 Task: Create a blank project AgileExpert with privacy Public and default view as List and in the team Taskers . Create three sections in the project as To-Do, Doing and Done
Action: Mouse moved to (69, 488)
Screenshot: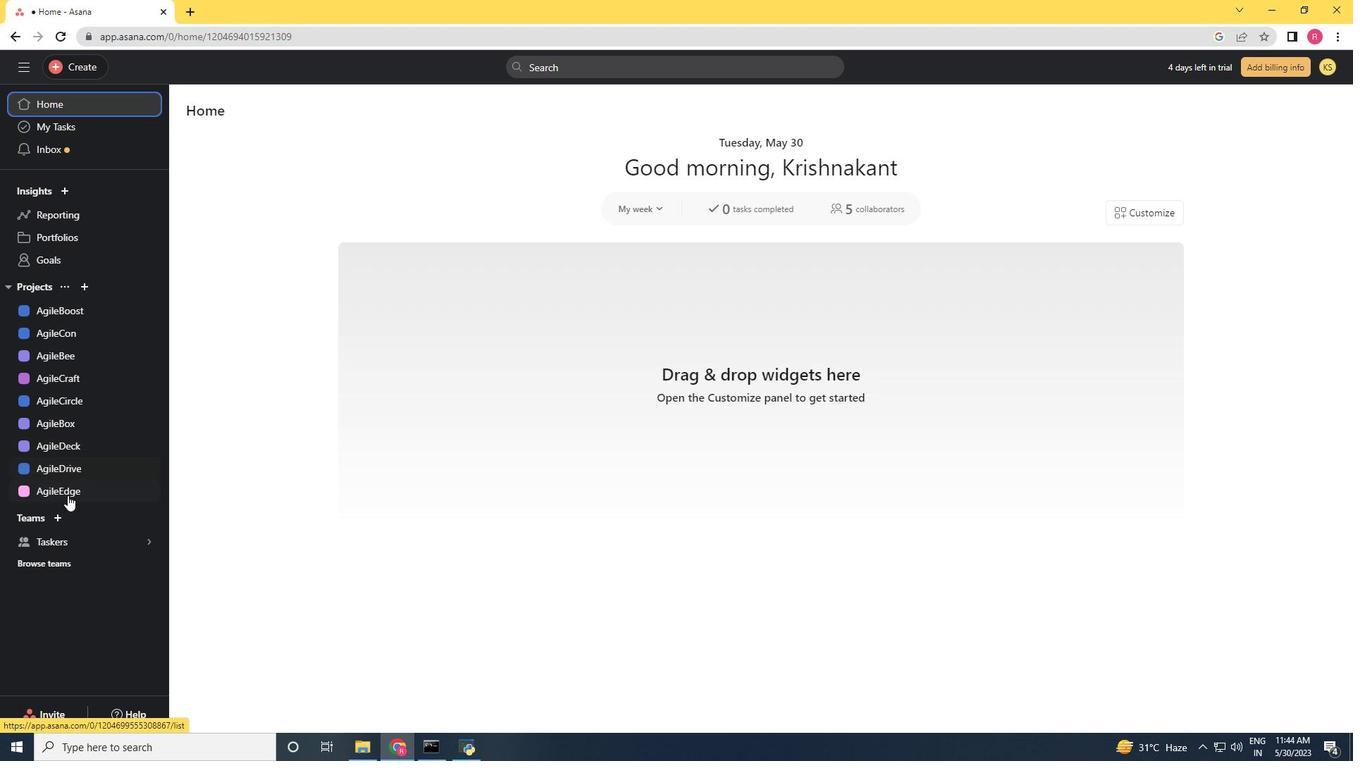 
Action: Mouse pressed left at (69, 488)
Screenshot: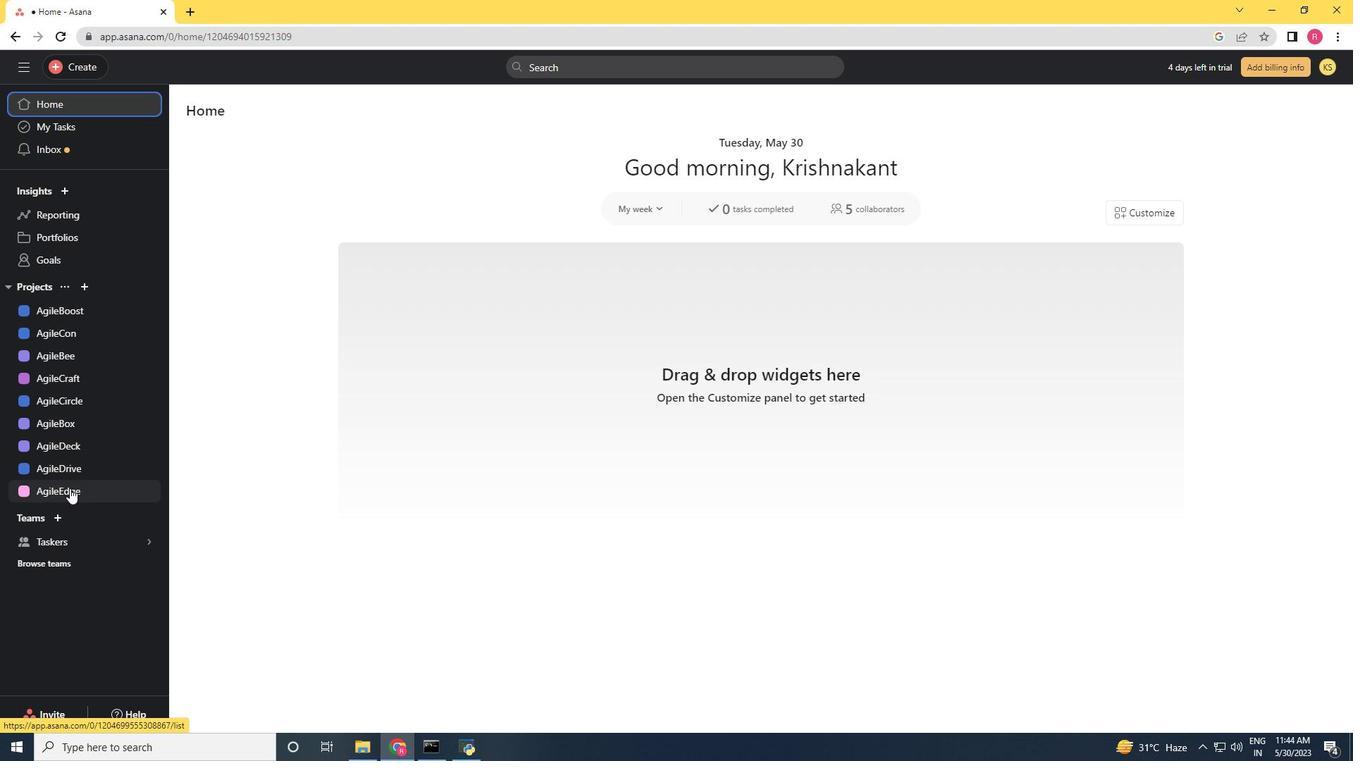 
Action: Mouse moved to (57, 107)
Screenshot: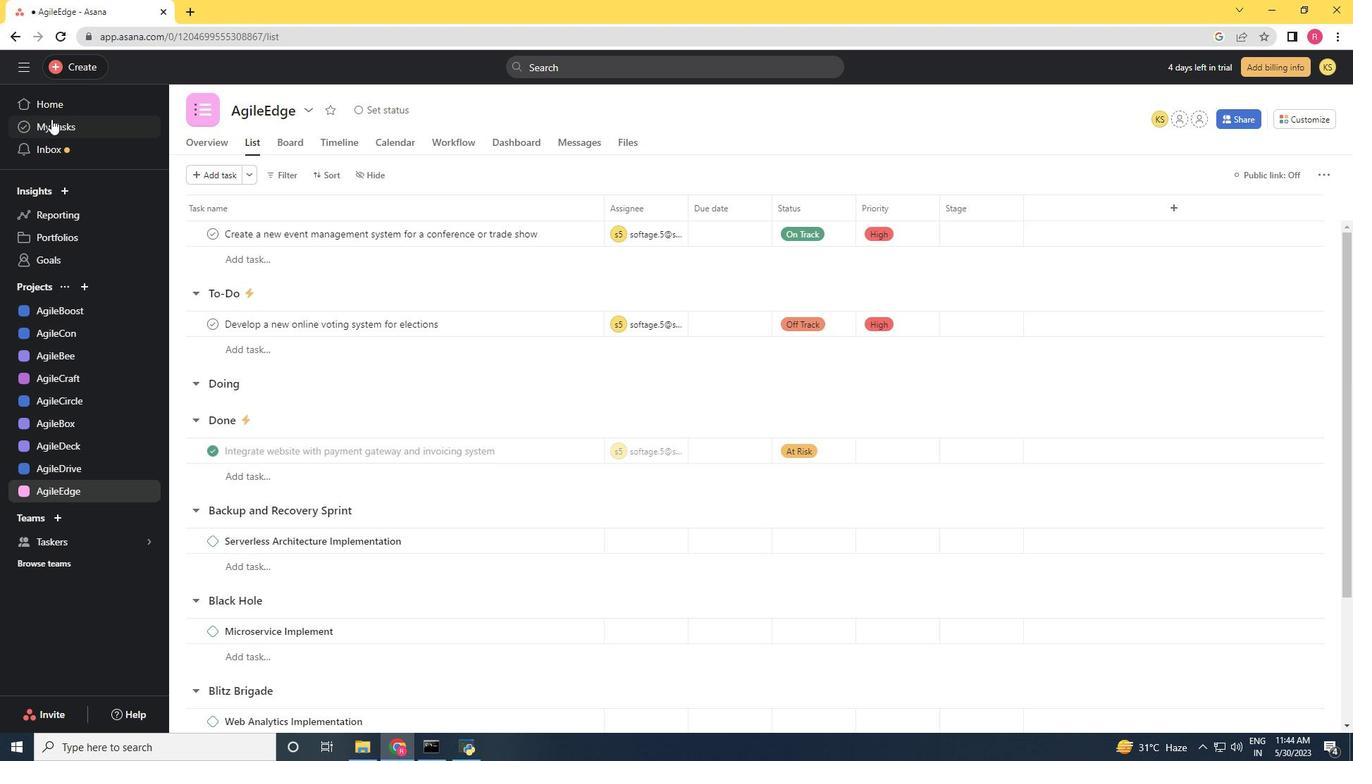 
Action: Mouse pressed left at (57, 107)
Screenshot: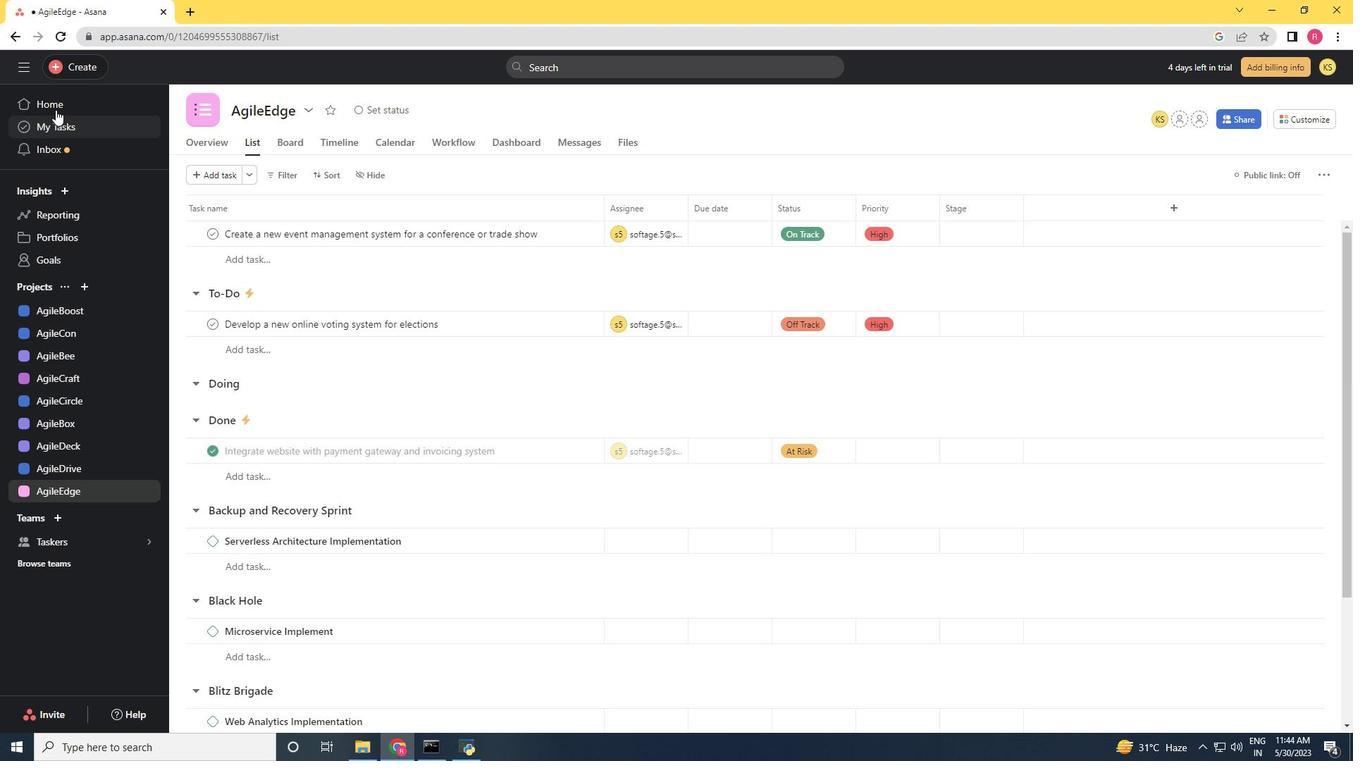 
Action: Mouse moved to (81, 71)
Screenshot: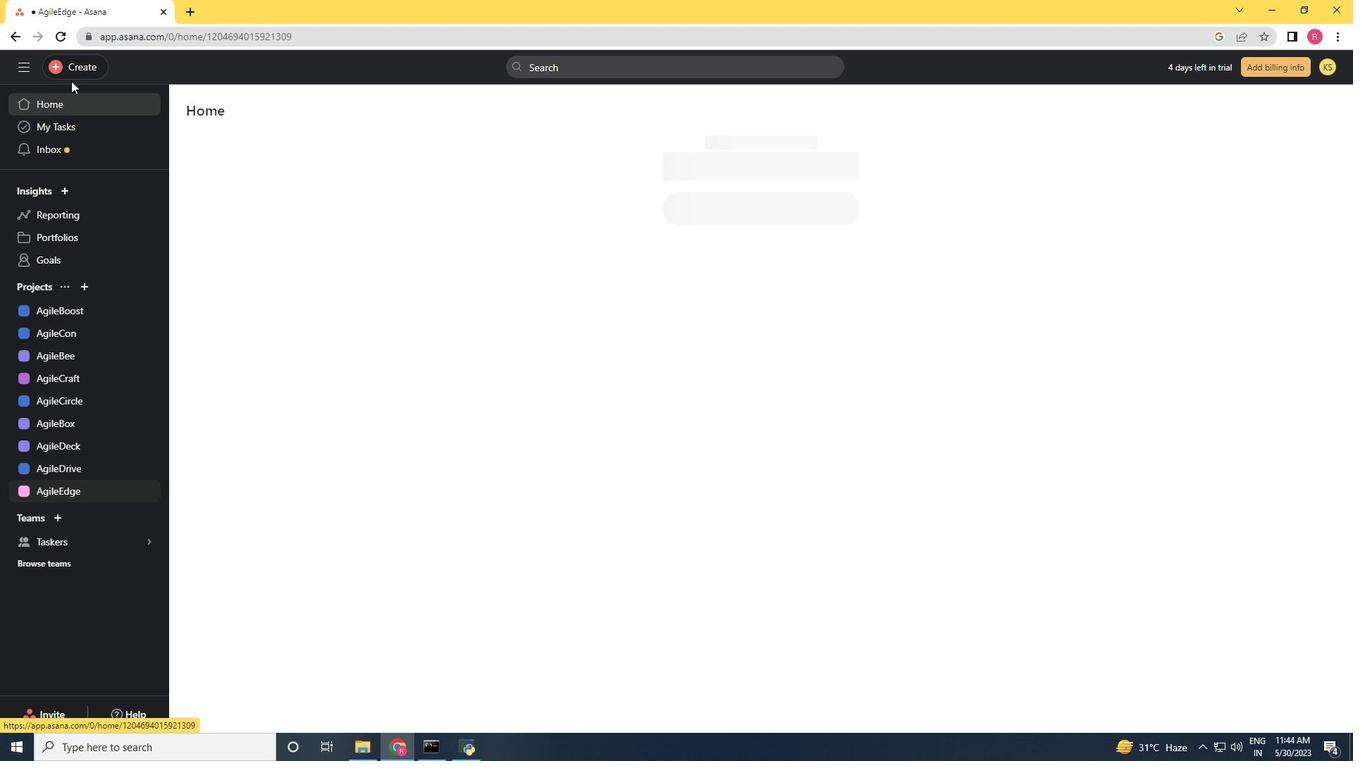 
Action: Mouse pressed left at (81, 71)
Screenshot: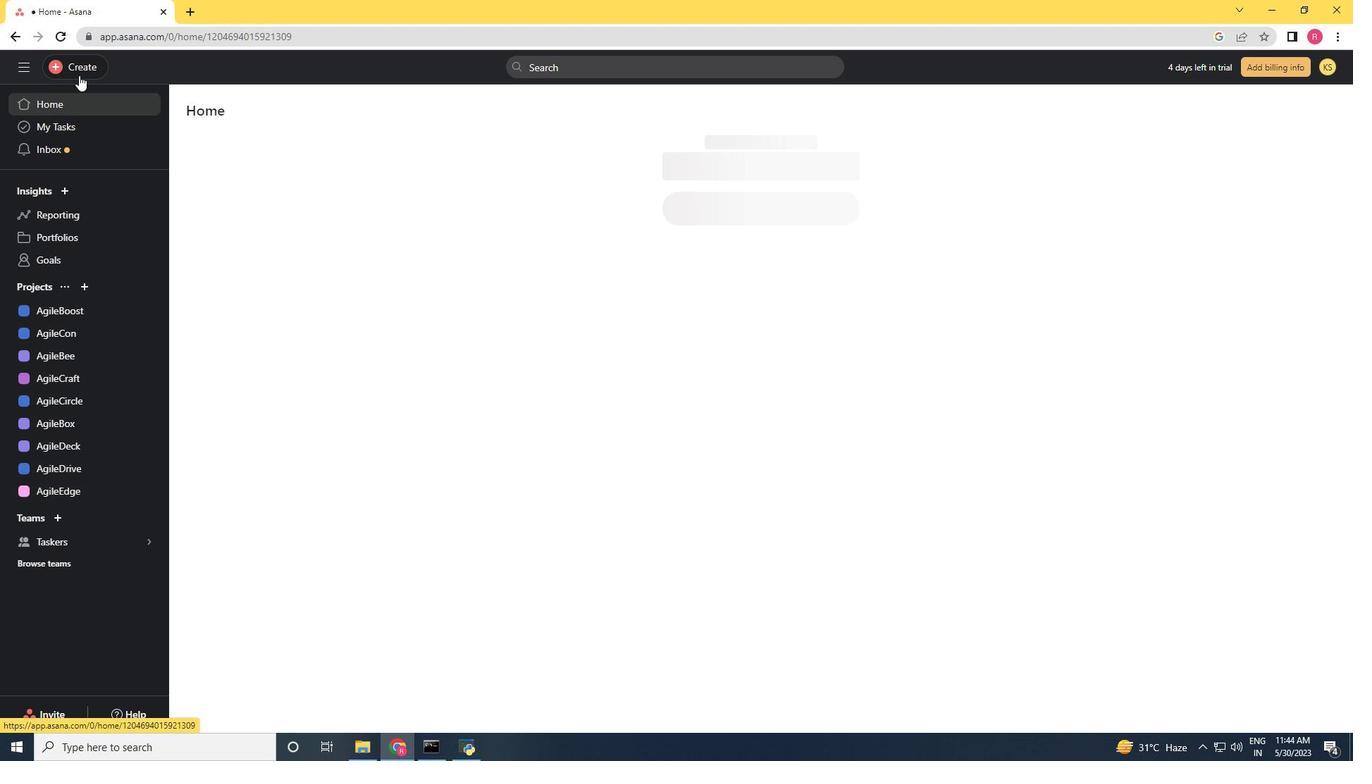 
Action: Mouse moved to (176, 87)
Screenshot: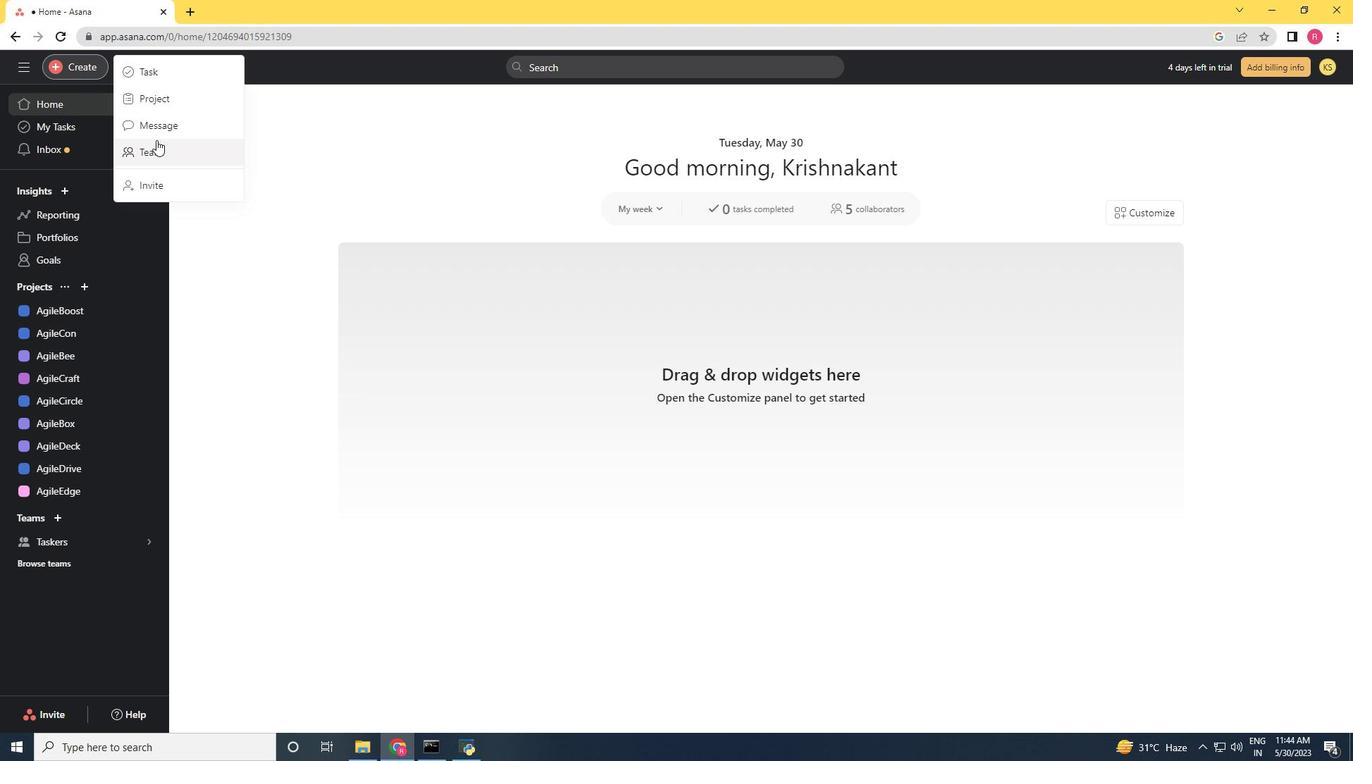 
Action: Mouse pressed left at (176, 87)
Screenshot: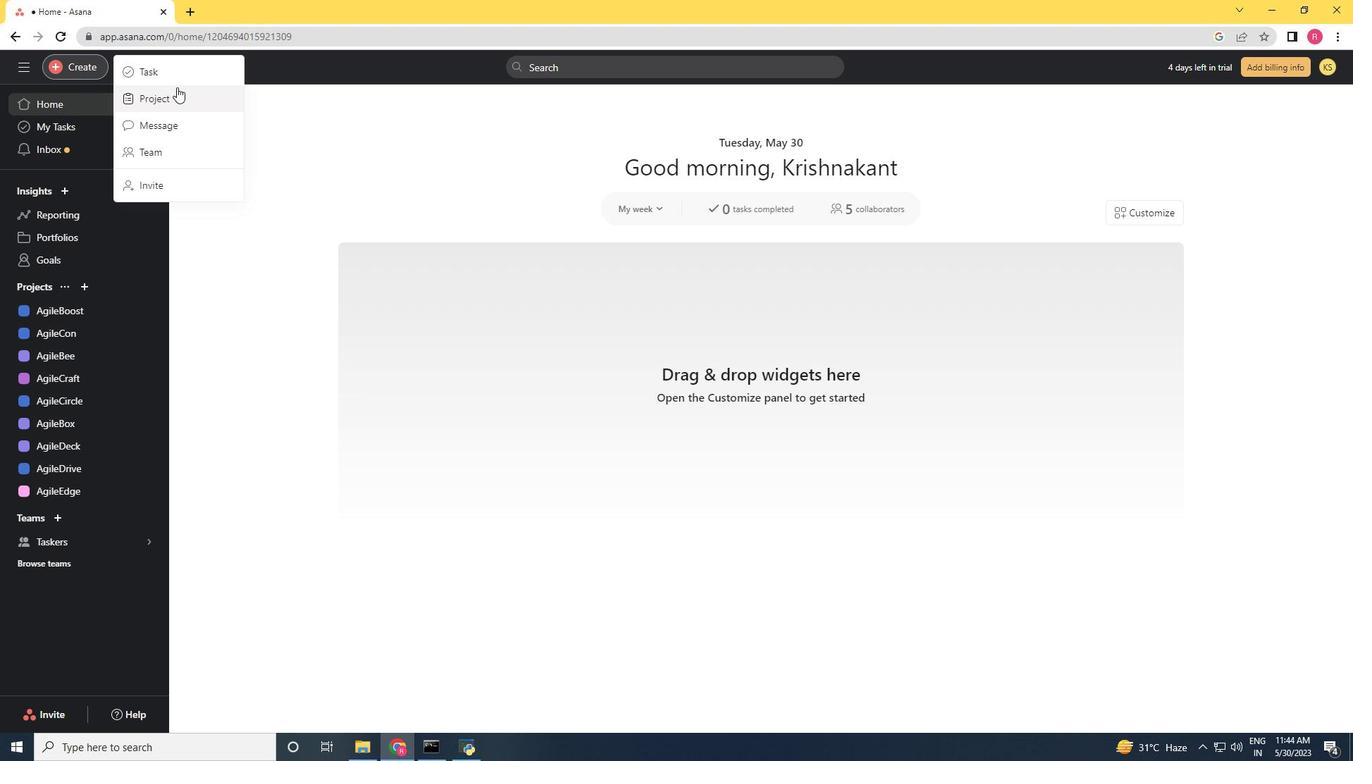 
Action: Mouse moved to (582, 401)
Screenshot: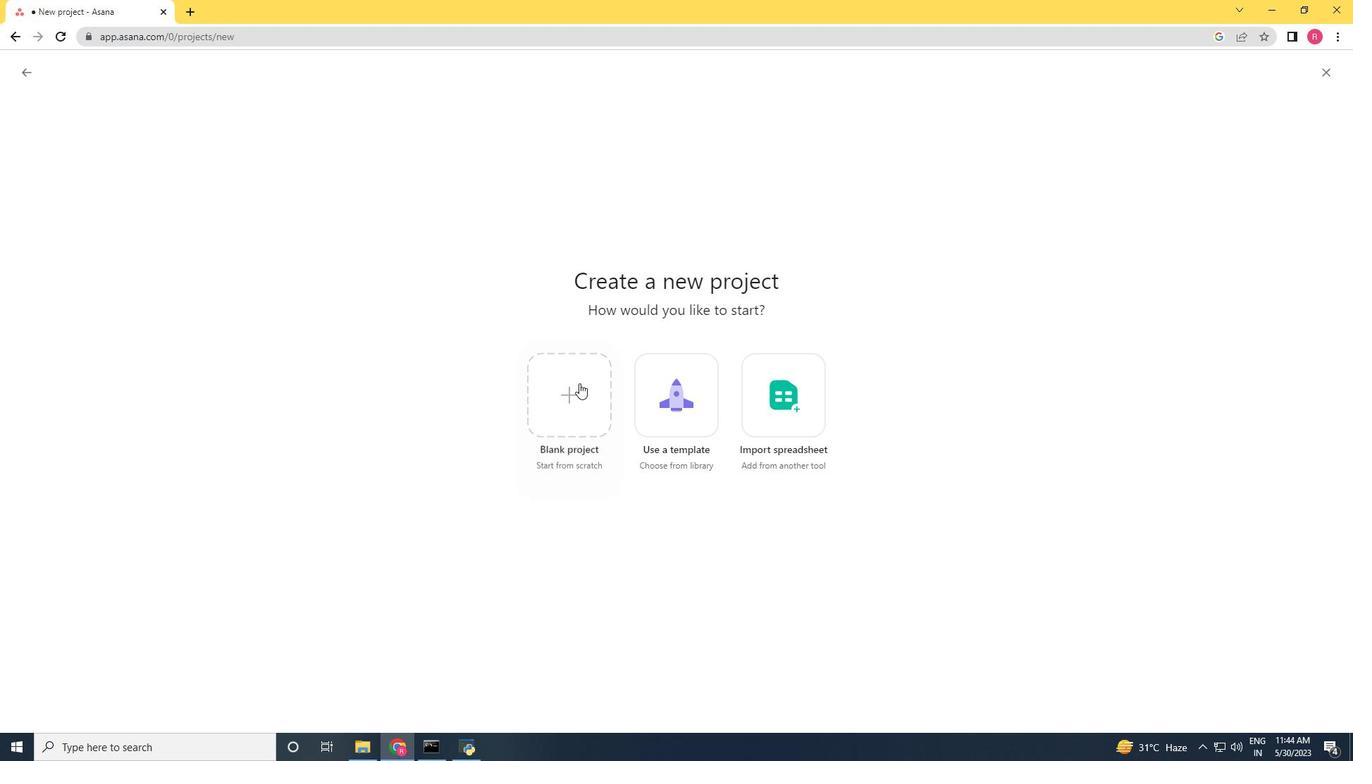 
Action: Mouse pressed left at (582, 401)
Screenshot: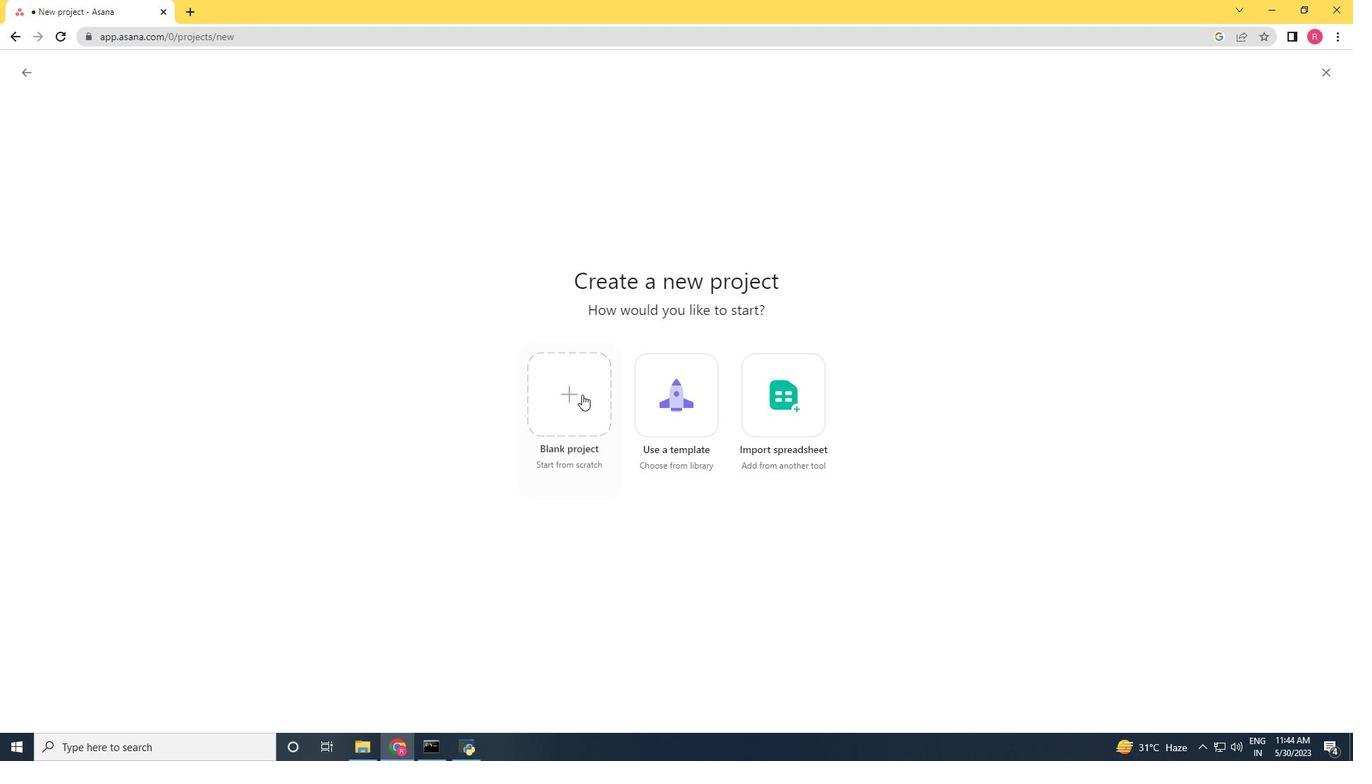 
Action: Mouse moved to (547, 399)
Screenshot: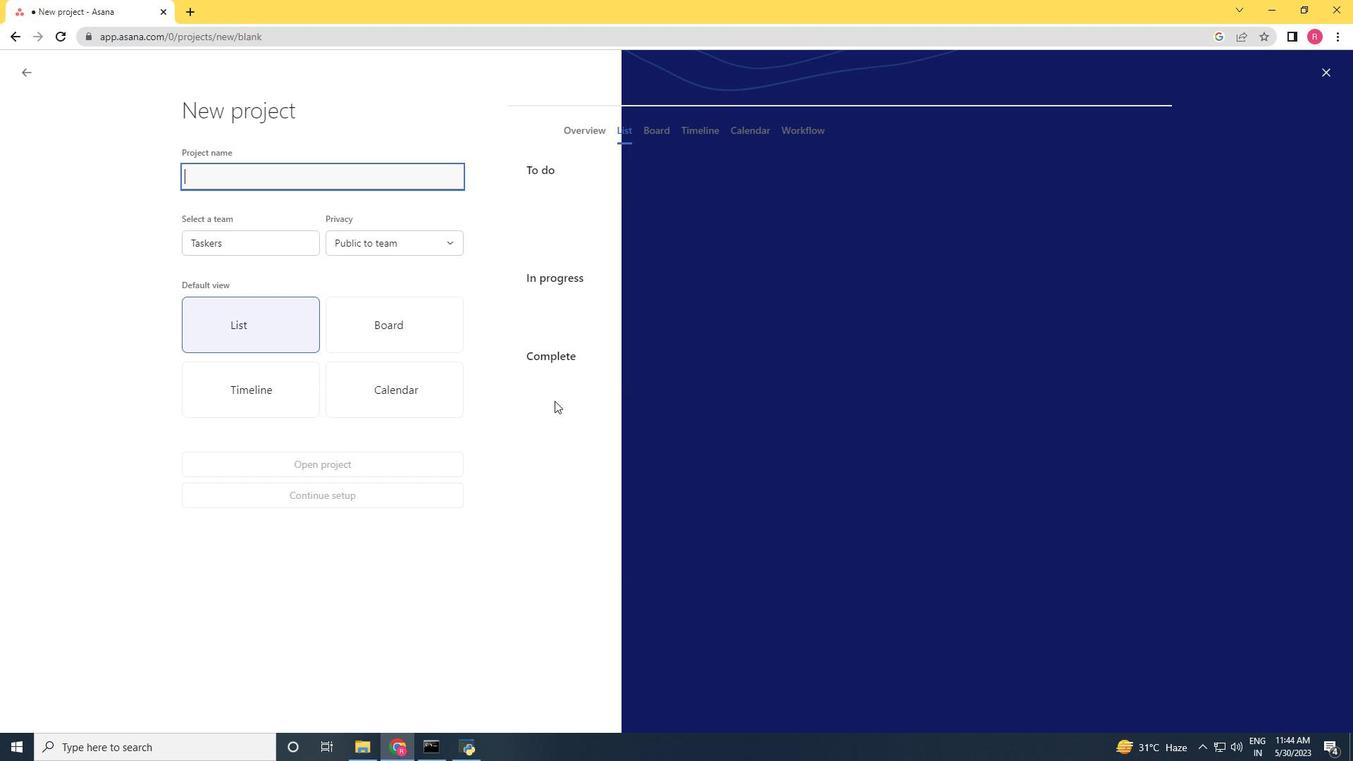 
Action: Key pressed <Key.shift>Agile<Key.shift><Key.shift><Key.shift><Key.shift><Key.shift><Key.shift><Key.shift><Key.shift><Key.shift><Key.shift><Key.shift><Key.shift><Key.shift><Key.shift><Key.shift><Key.shift><Key.shift><Key.shift><Key.shift><Key.shift><Key.shift><Key.shift><Key.shift><Key.shift><Key.shift><Key.shift><Key.shift><Key.shift><Key.shift>Expert
Screenshot: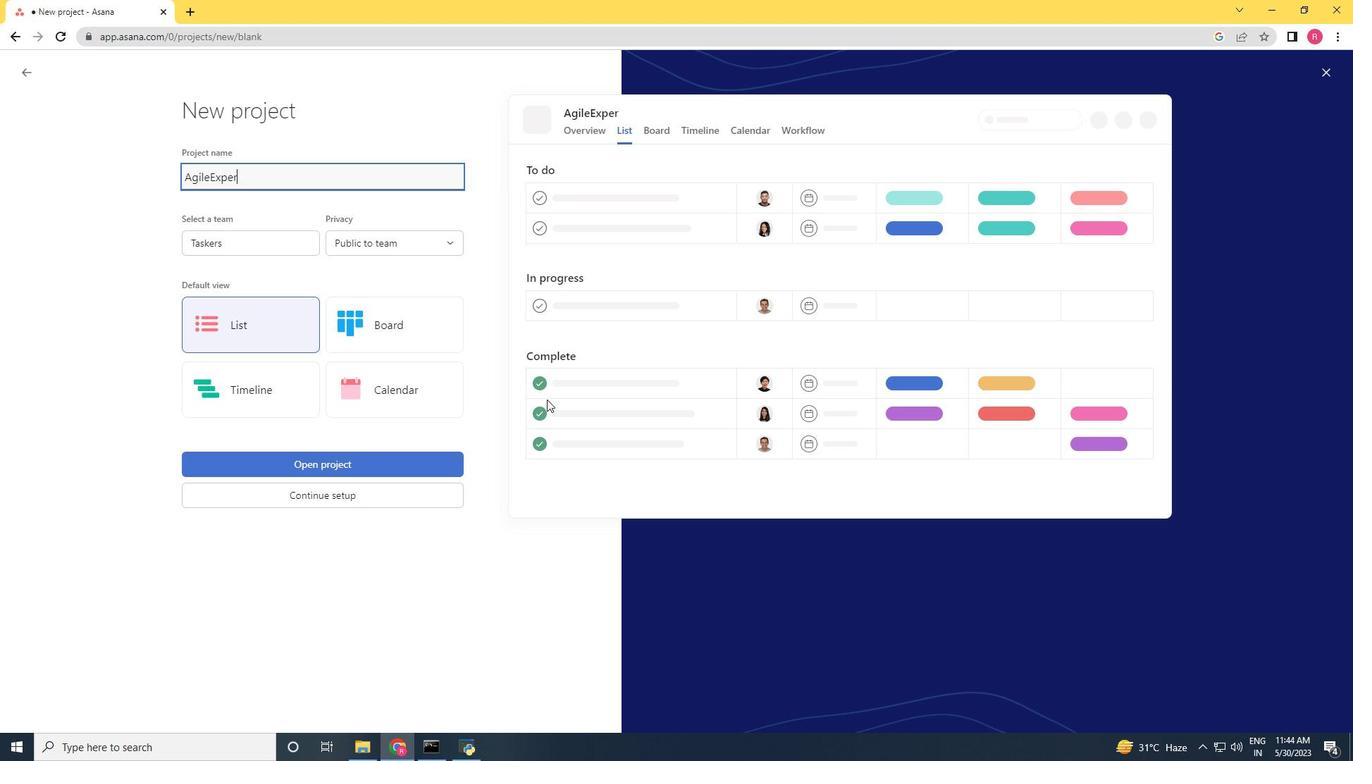 
Action: Mouse moved to (421, 246)
Screenshot: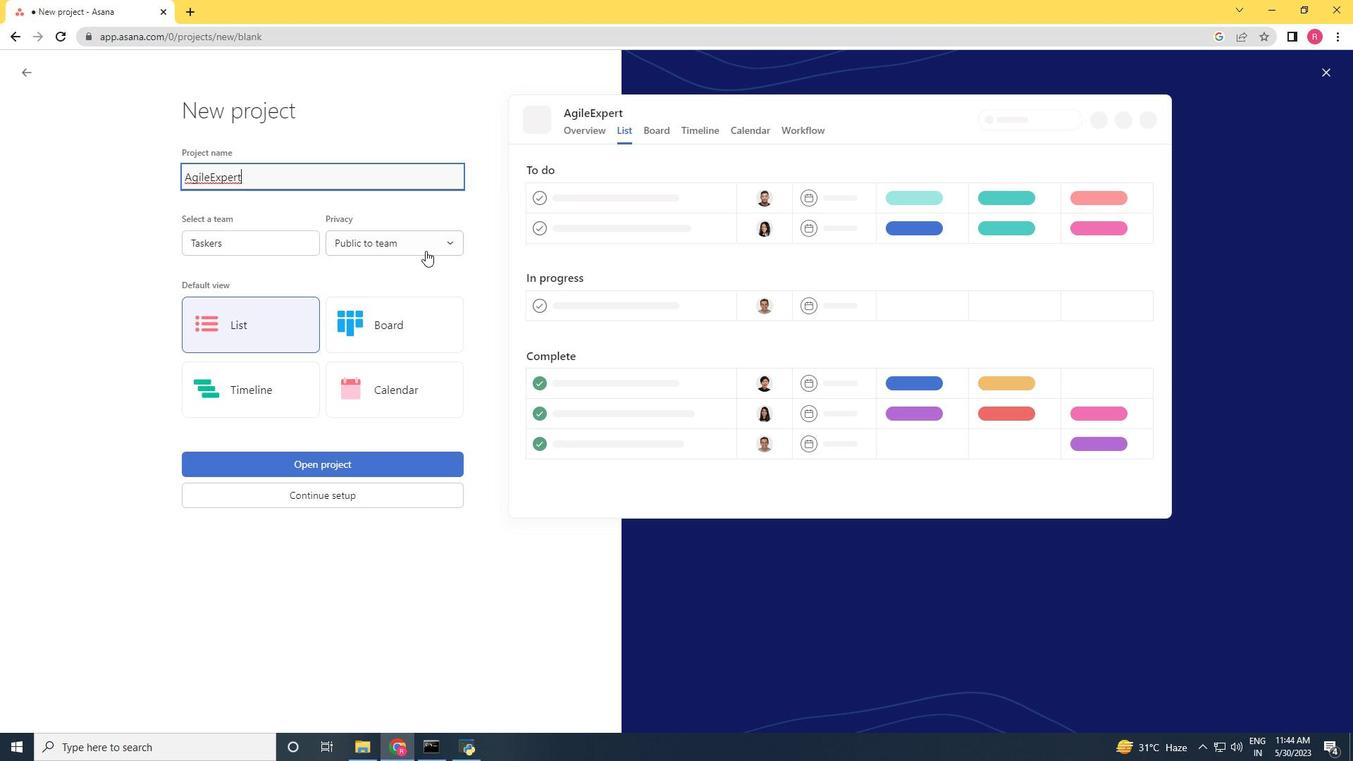 
Action: Mouse pressed left at (421, 246)
Screenshot: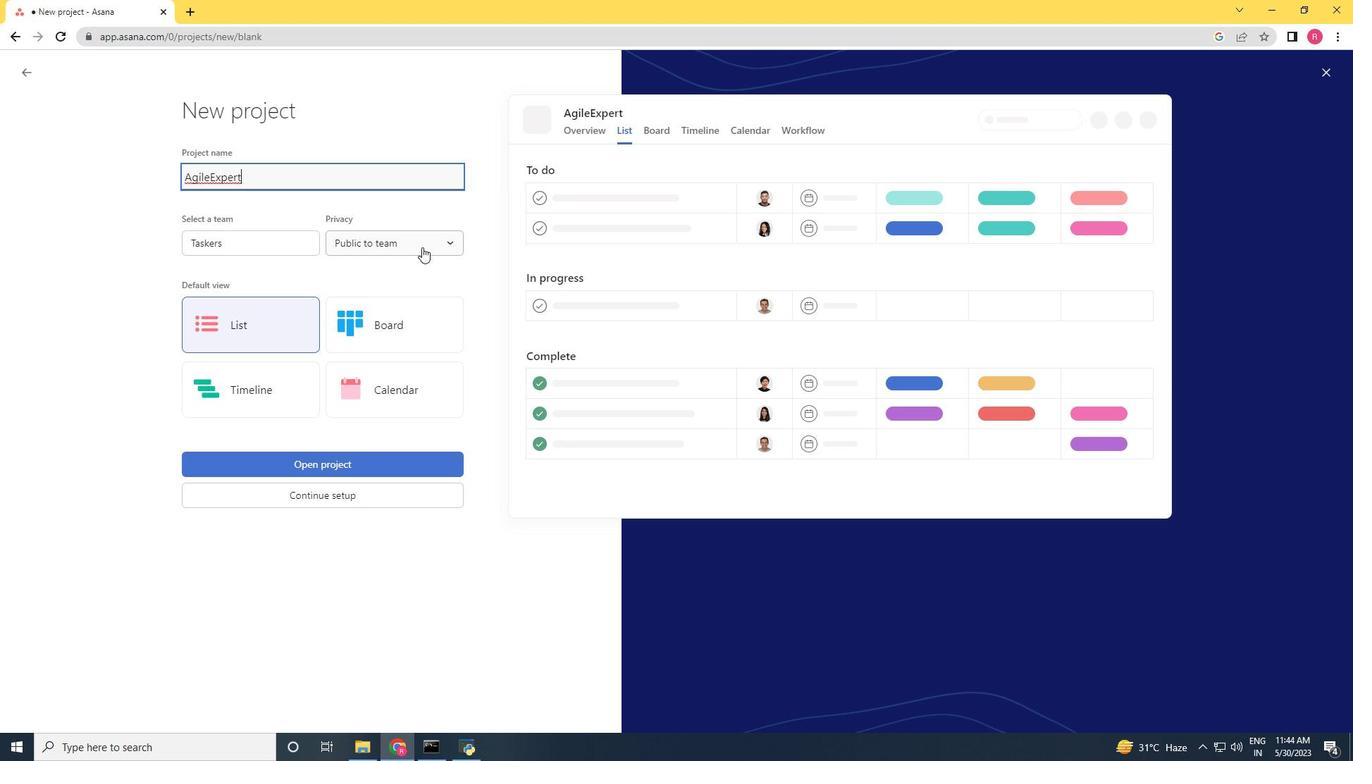 
Action: Mouse moved to (401, 268)
Screenshot: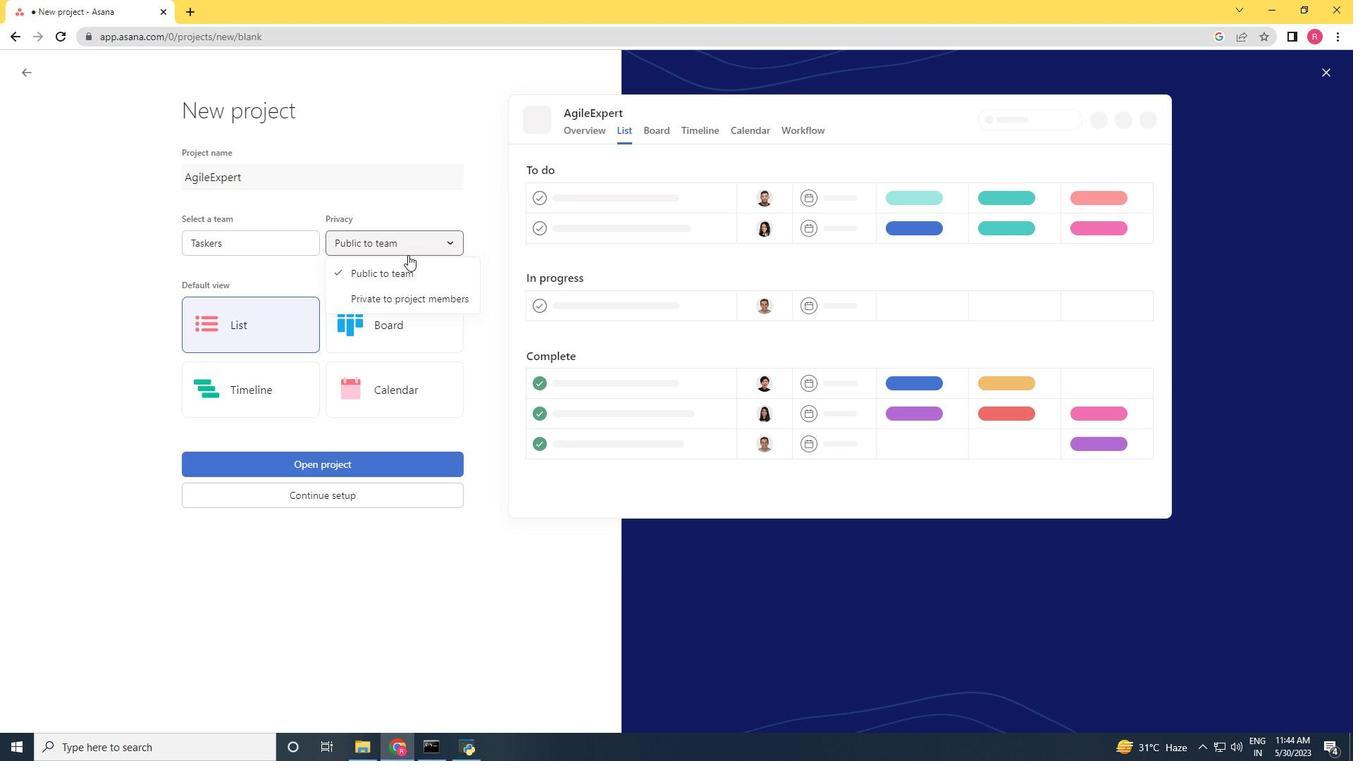 
Action: Mouse pressed left at (401, 268)
Screenshot: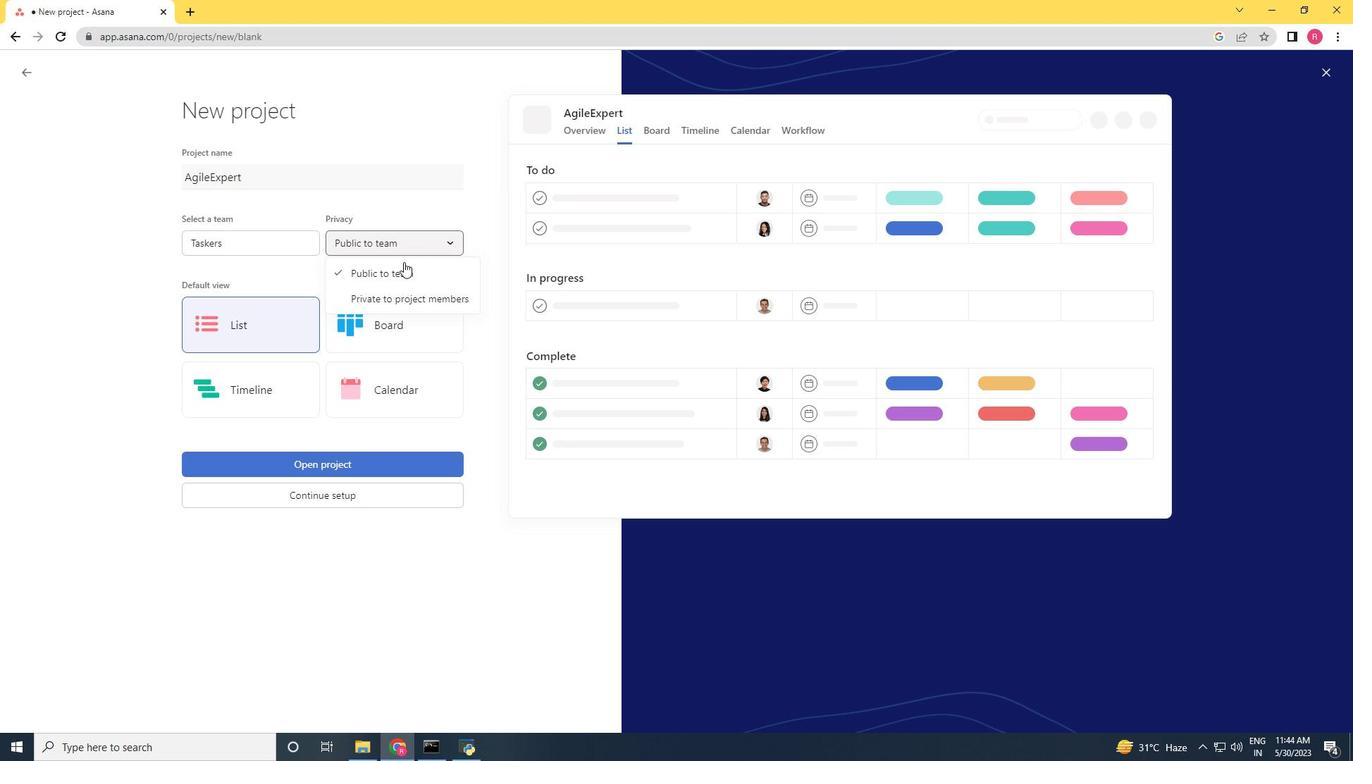 
Action: Mouse moved to (272, 318)
Screenshot: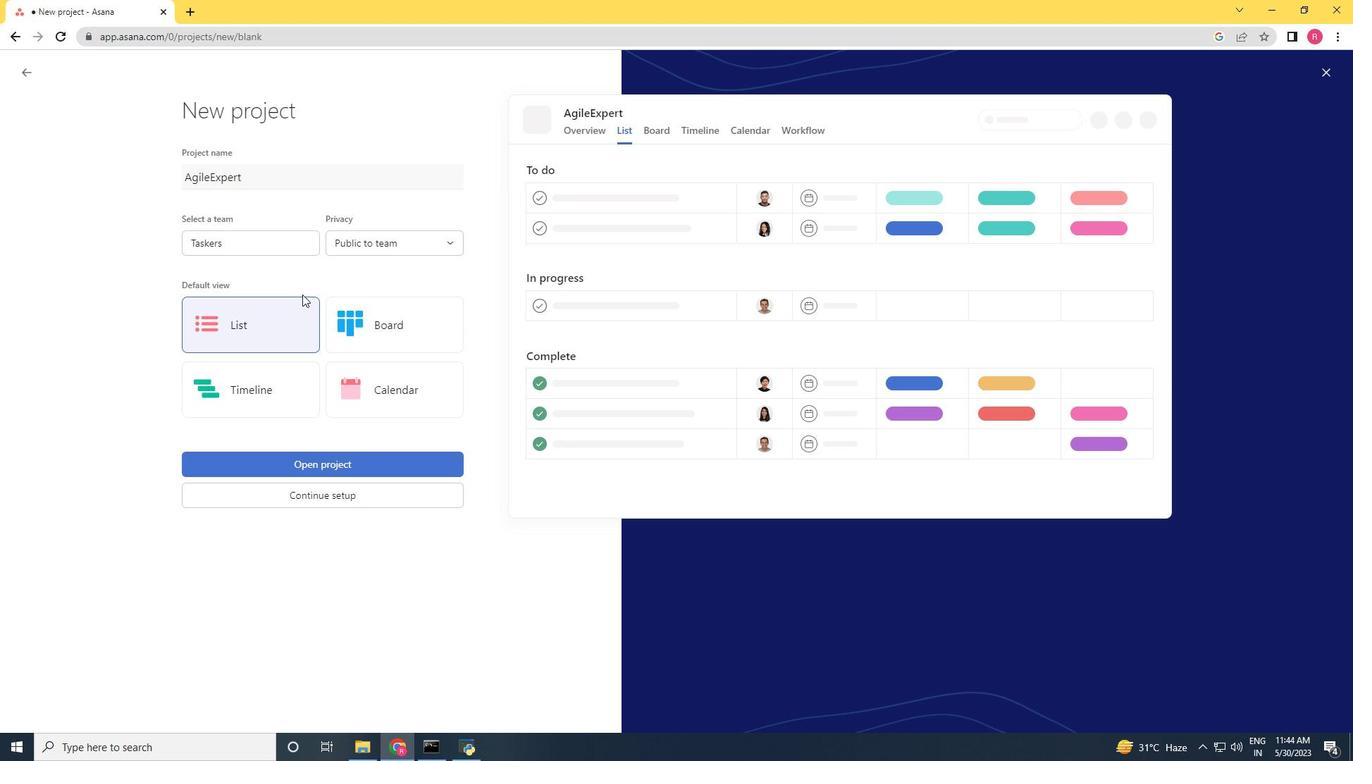 
Action: Mouse pressed left at (272, 318)
Screenshot: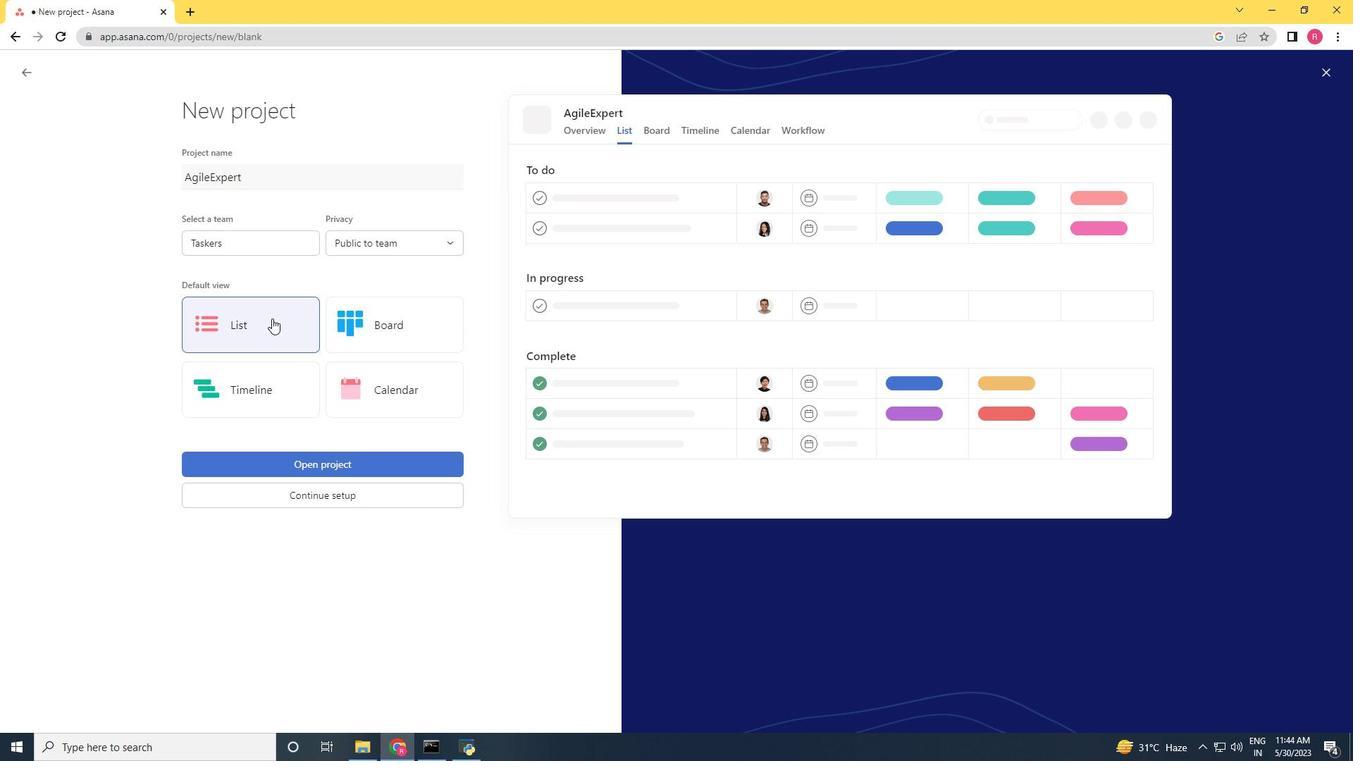
Action: Mouse moved to (272, 250)
Screenshot: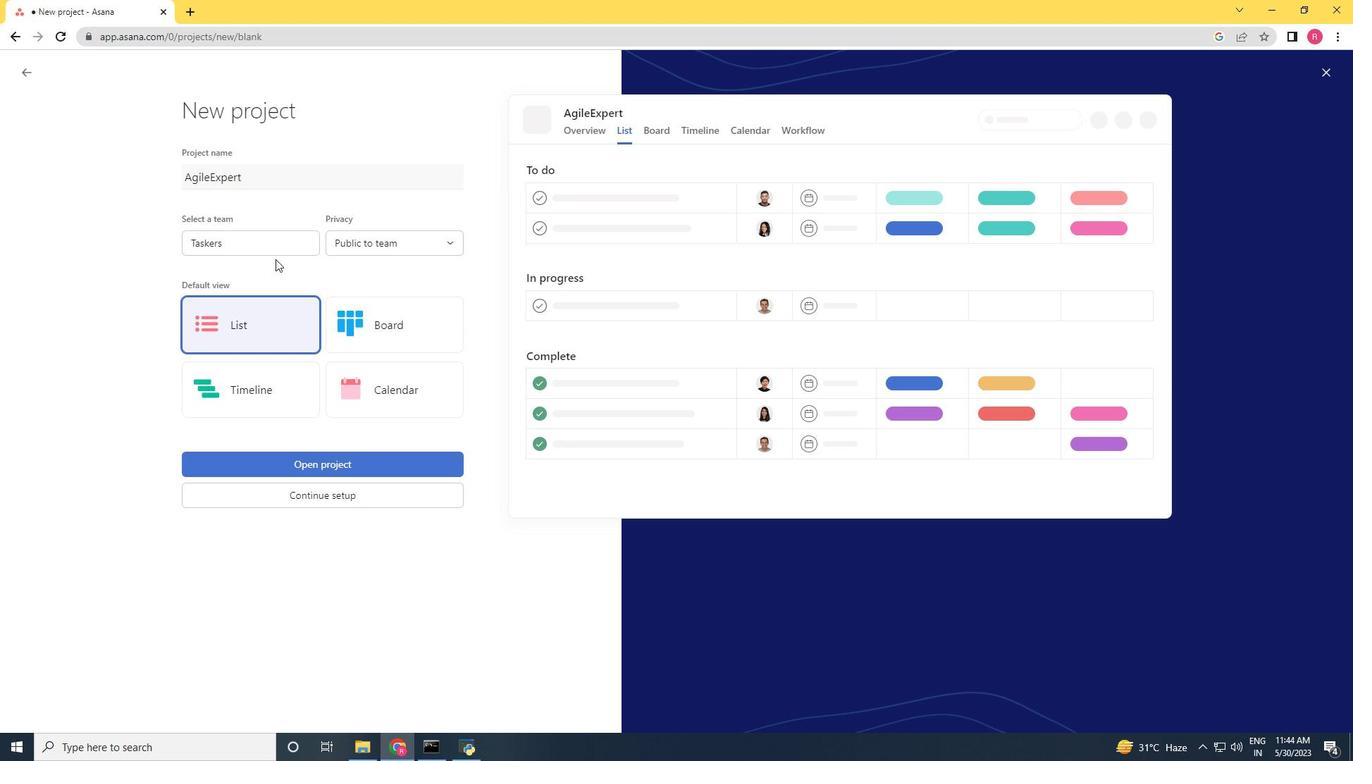 
Action: Mouse pressed left at (272, 250)
Screenshot: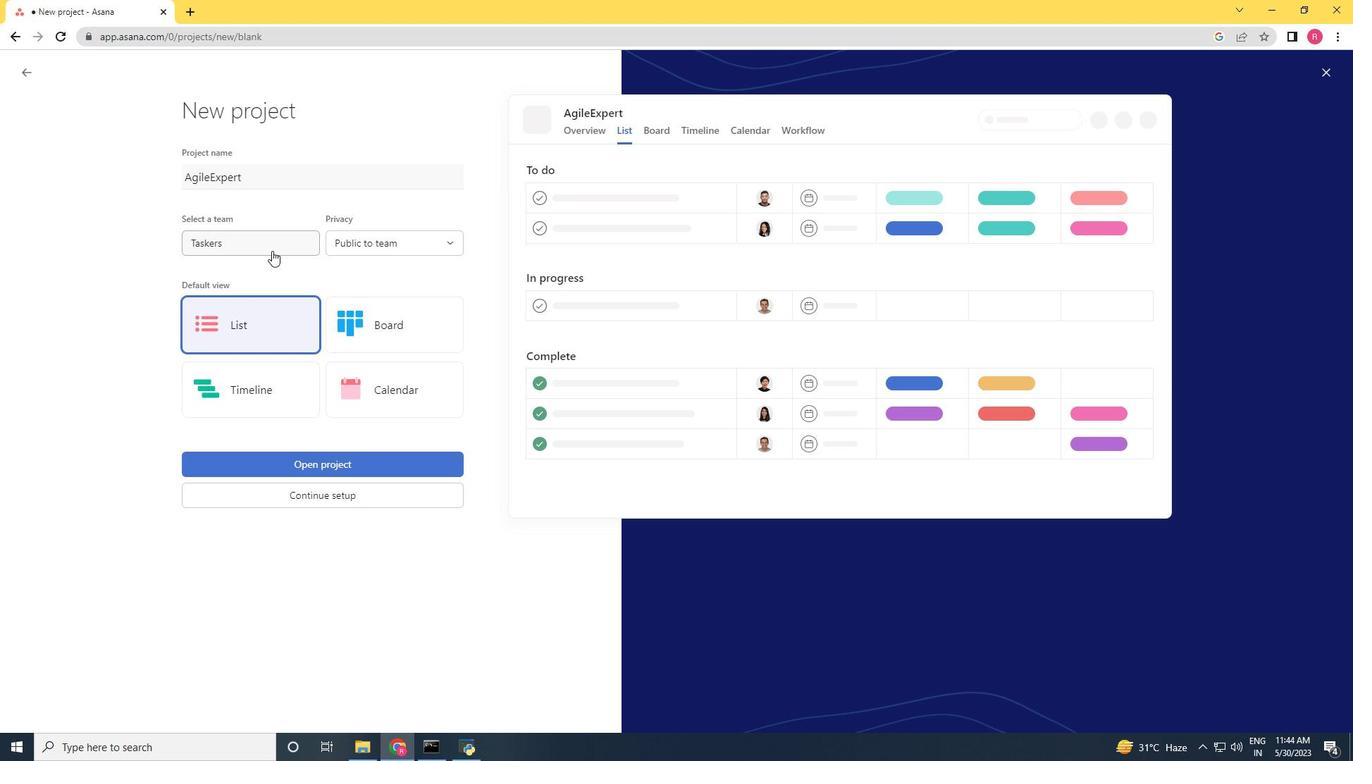 
Action: Mouse moved to (252, 272)
Screenshot: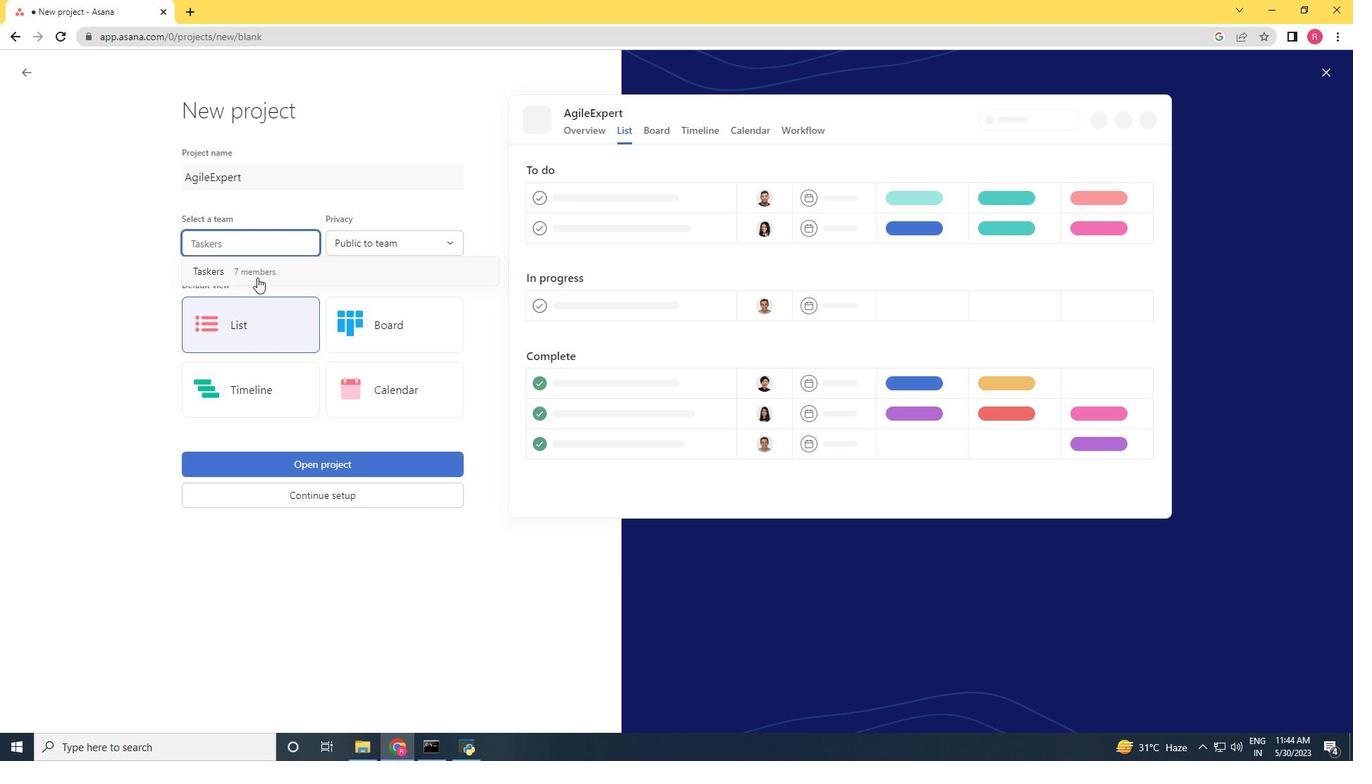
Action: Mouse pressed left at (252, 272)
Screenshot: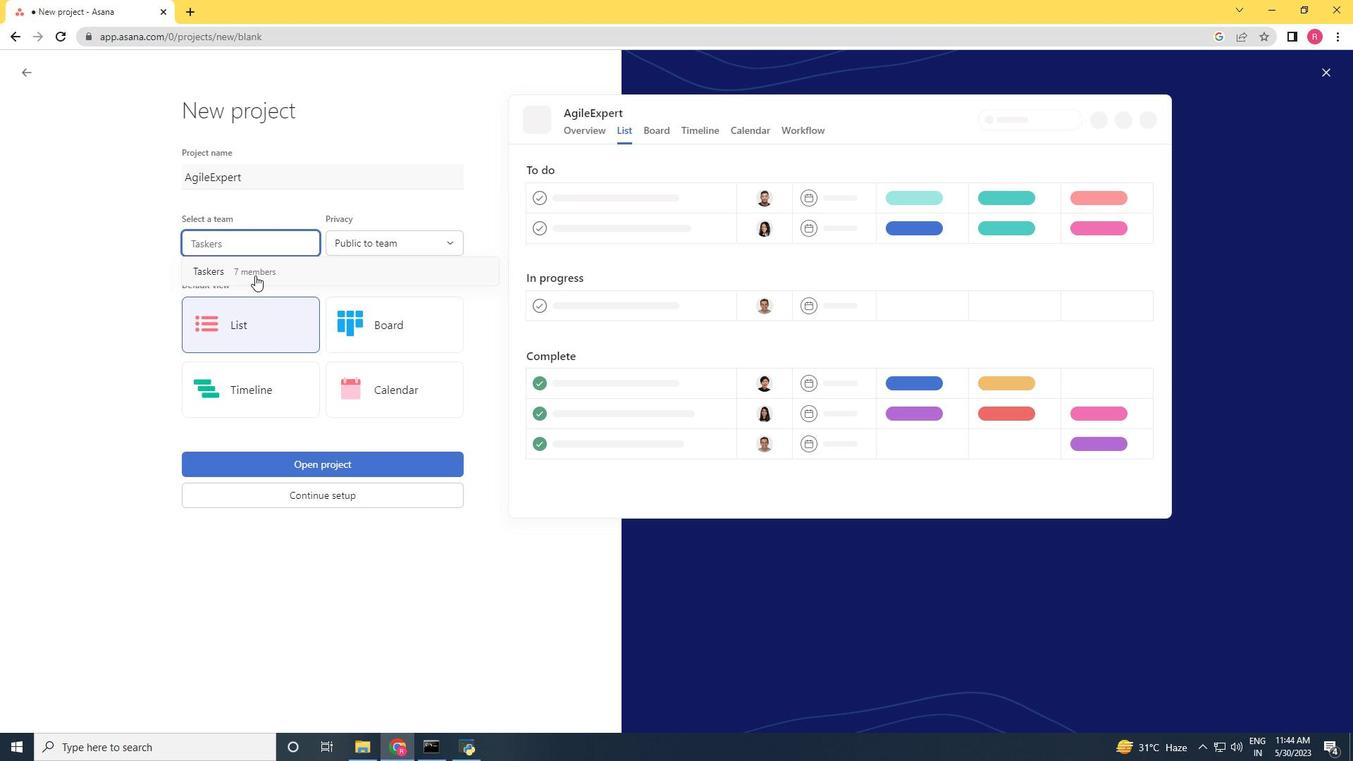 
Action: Mouse moved to (315, 467)
Screenshot: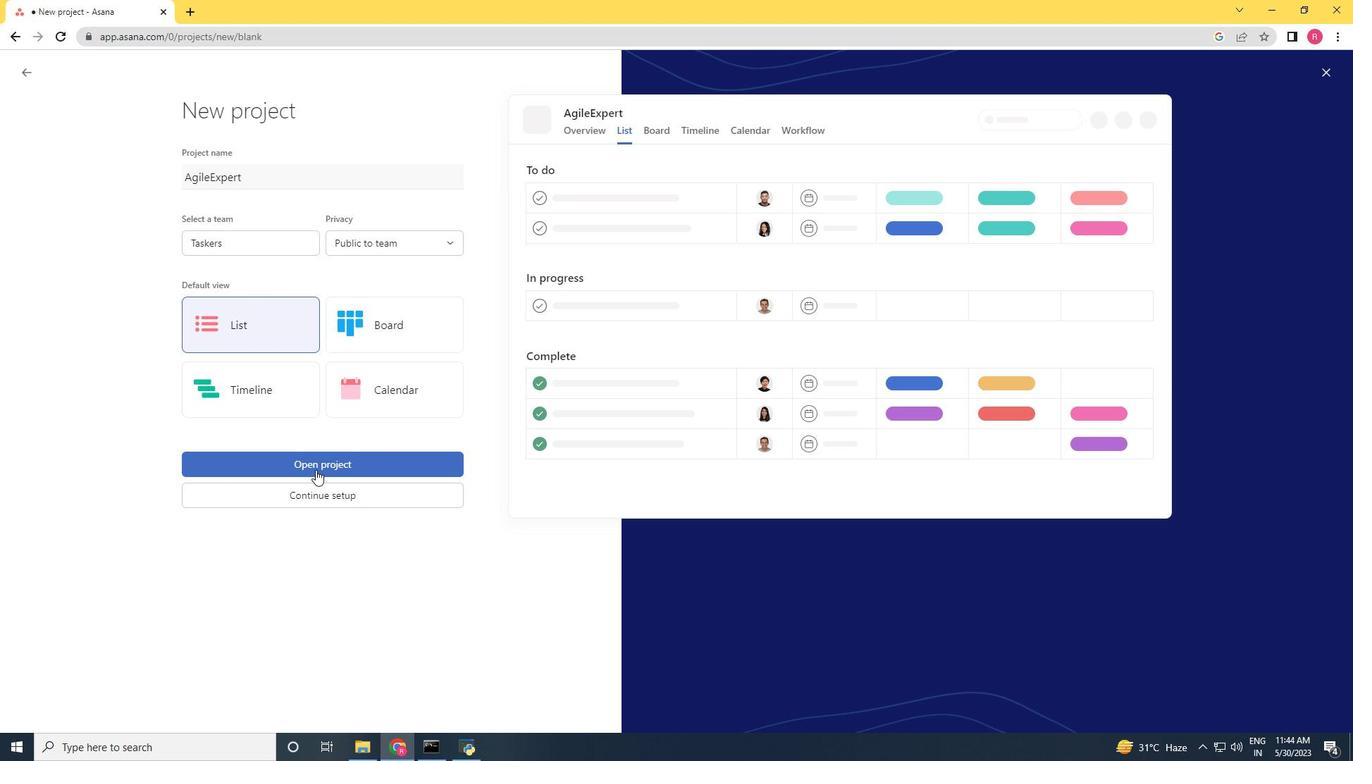 
Action: Mouse pressed left at (315, 467)
Screenshot: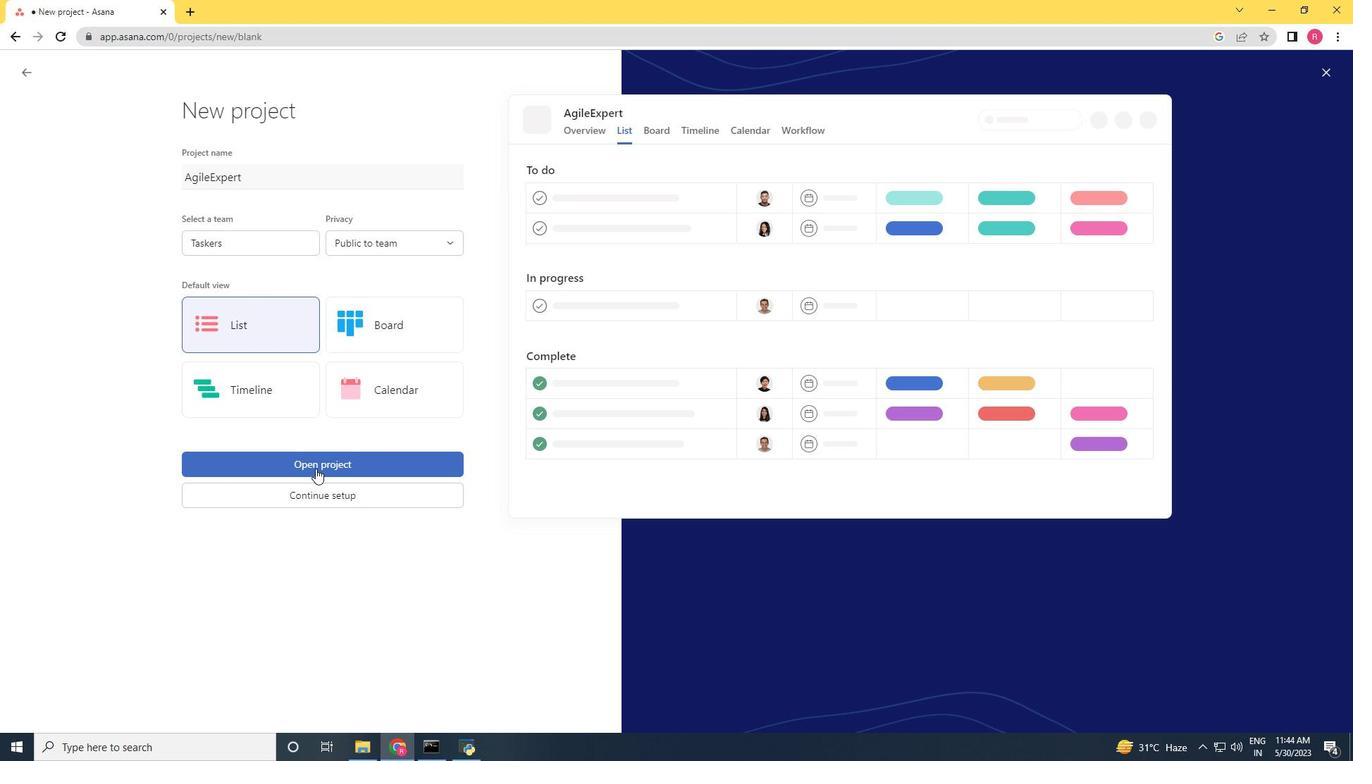 
Action: Mouse moved to (252, 315)
Screenshot: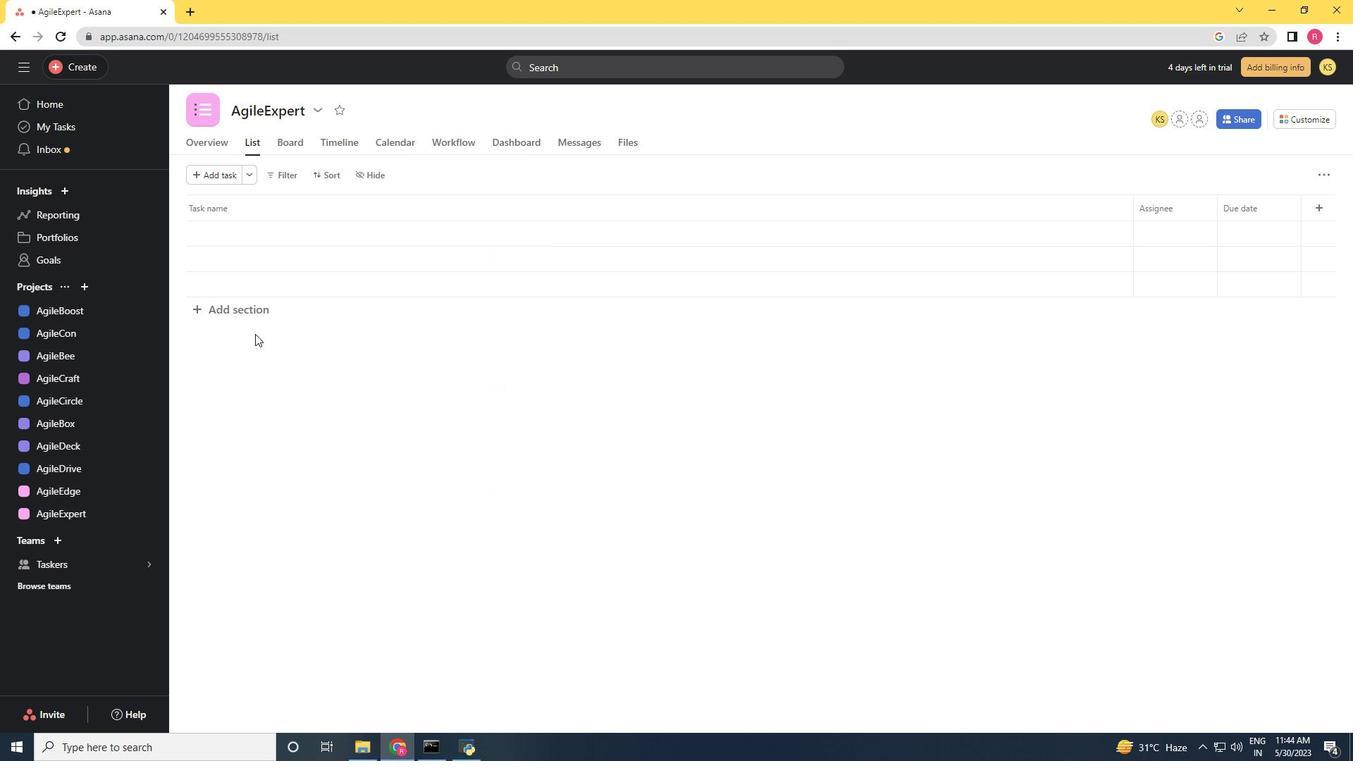 
Action: Mouse pressed left at (252, 315)
Screenshot: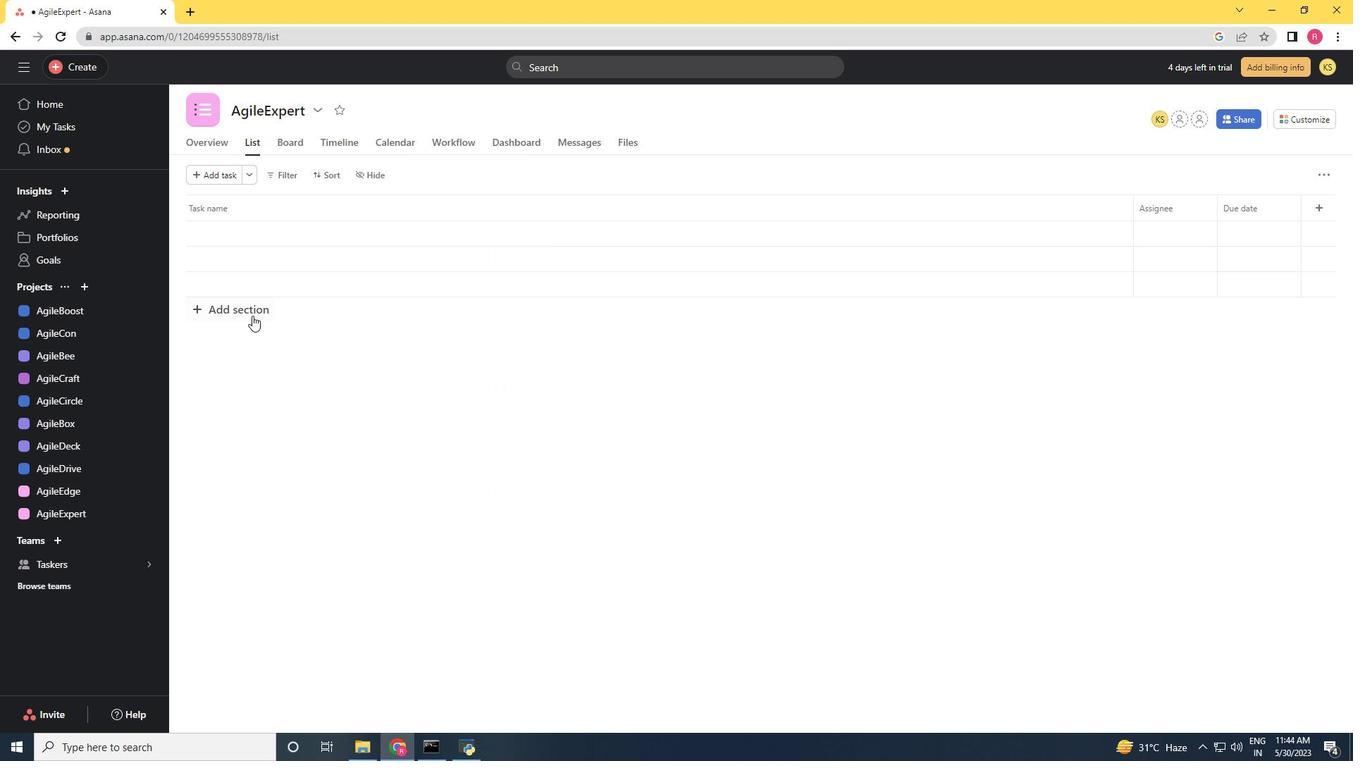 
Action: Mouse moved to (253, 314)
Screenshot: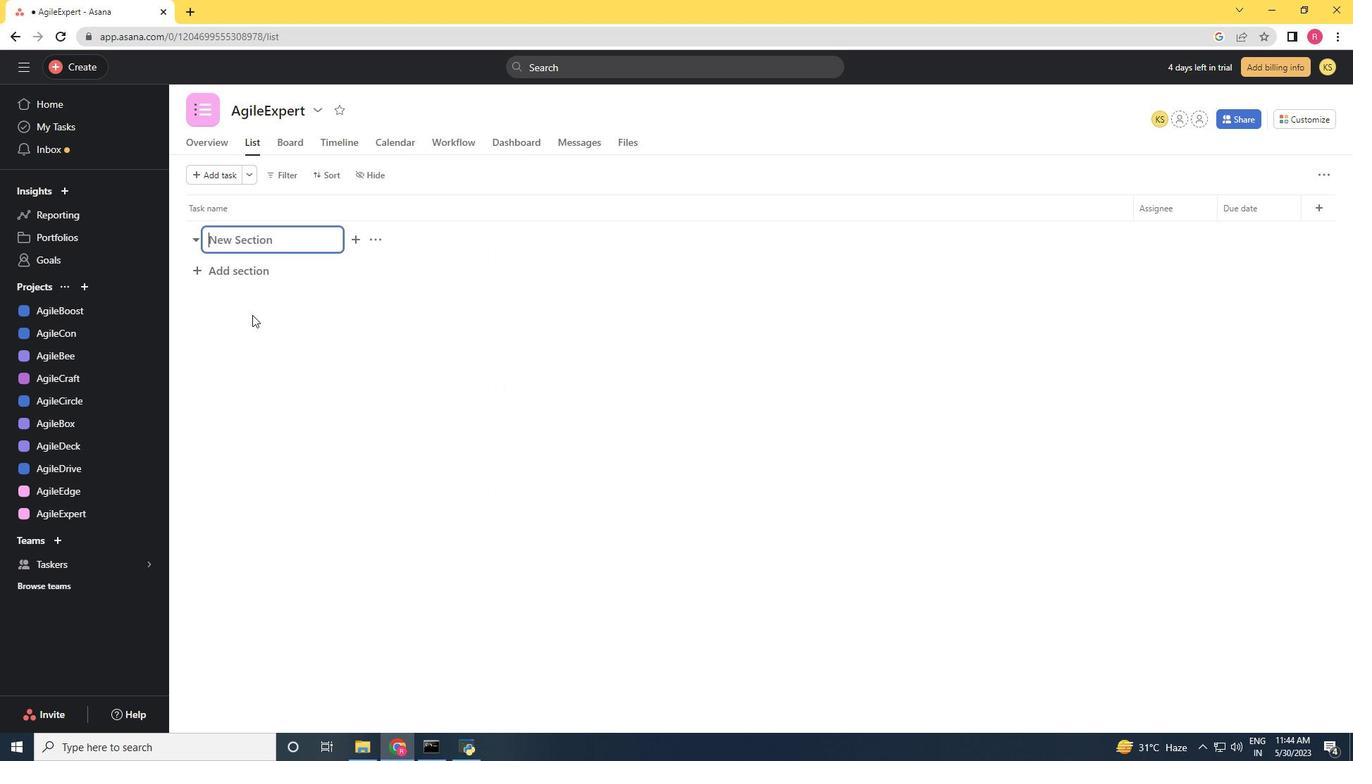 
Action: Key pressed <Key.shift><Key.shift><Key.shift><Key.shift><Key.shift><Key.shift><Key.shift><Key.shift><Key.shift><Key.shift><Key.shift>To-<Key.shift><Key.shift><Key.shift><Key.shift><Key.shift>Do
Screenshot: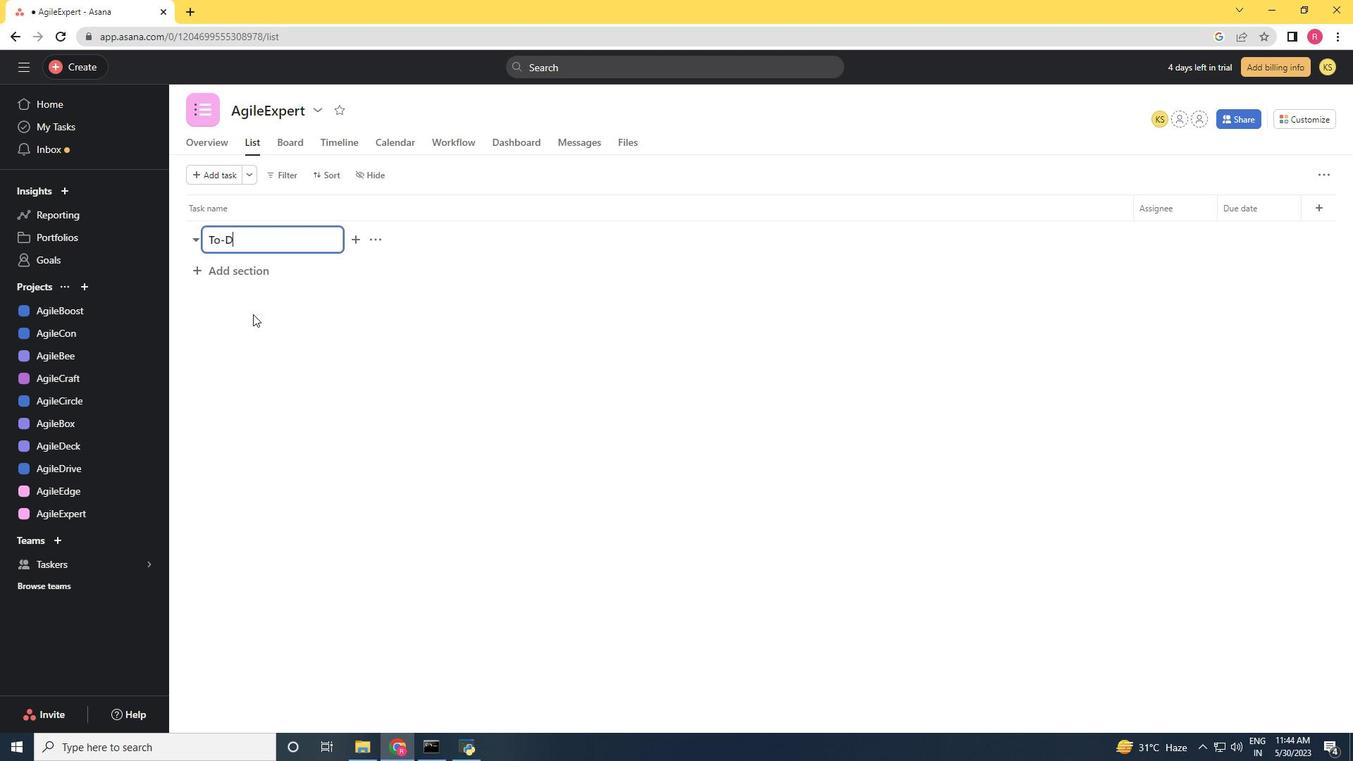 
Action: Mouse moved to (245, 276)
Screenshot: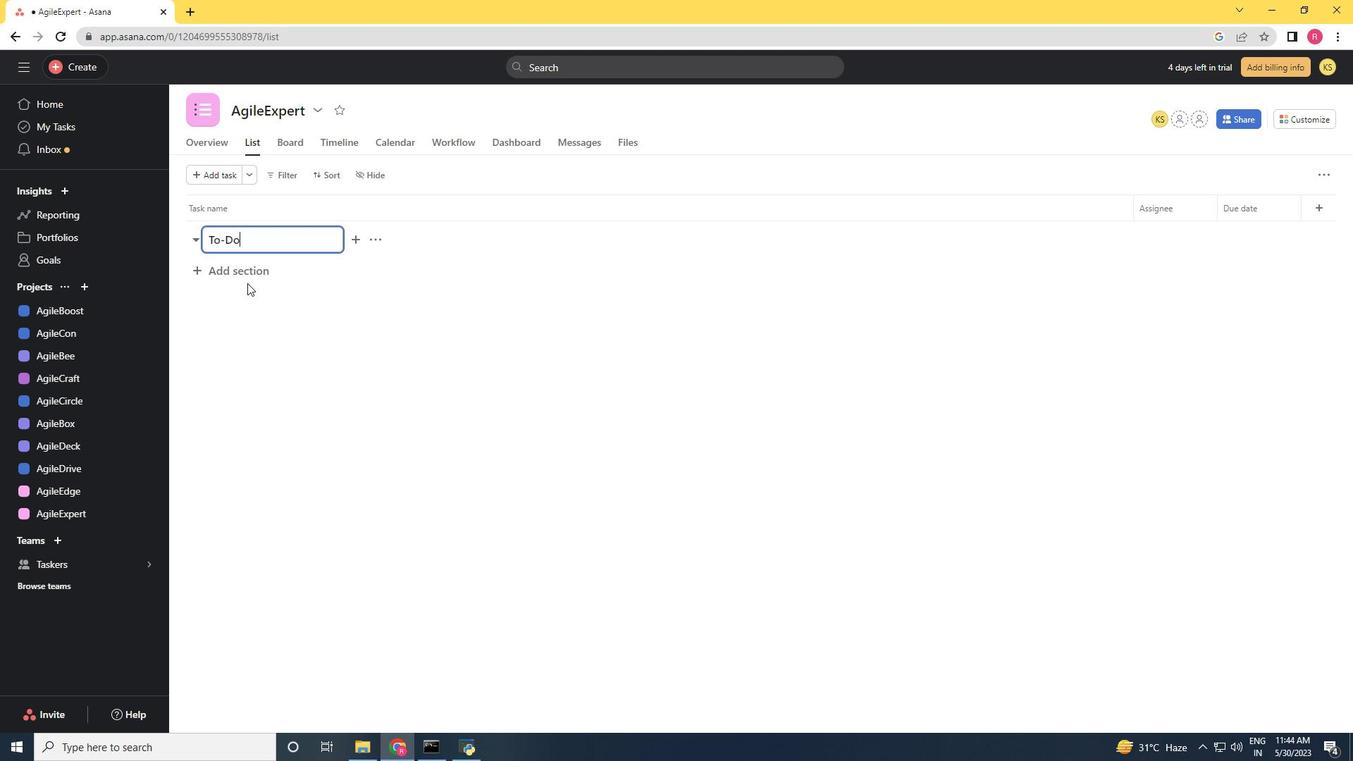 
Action: Mouse pressed left at (245, 276)
Screenshot: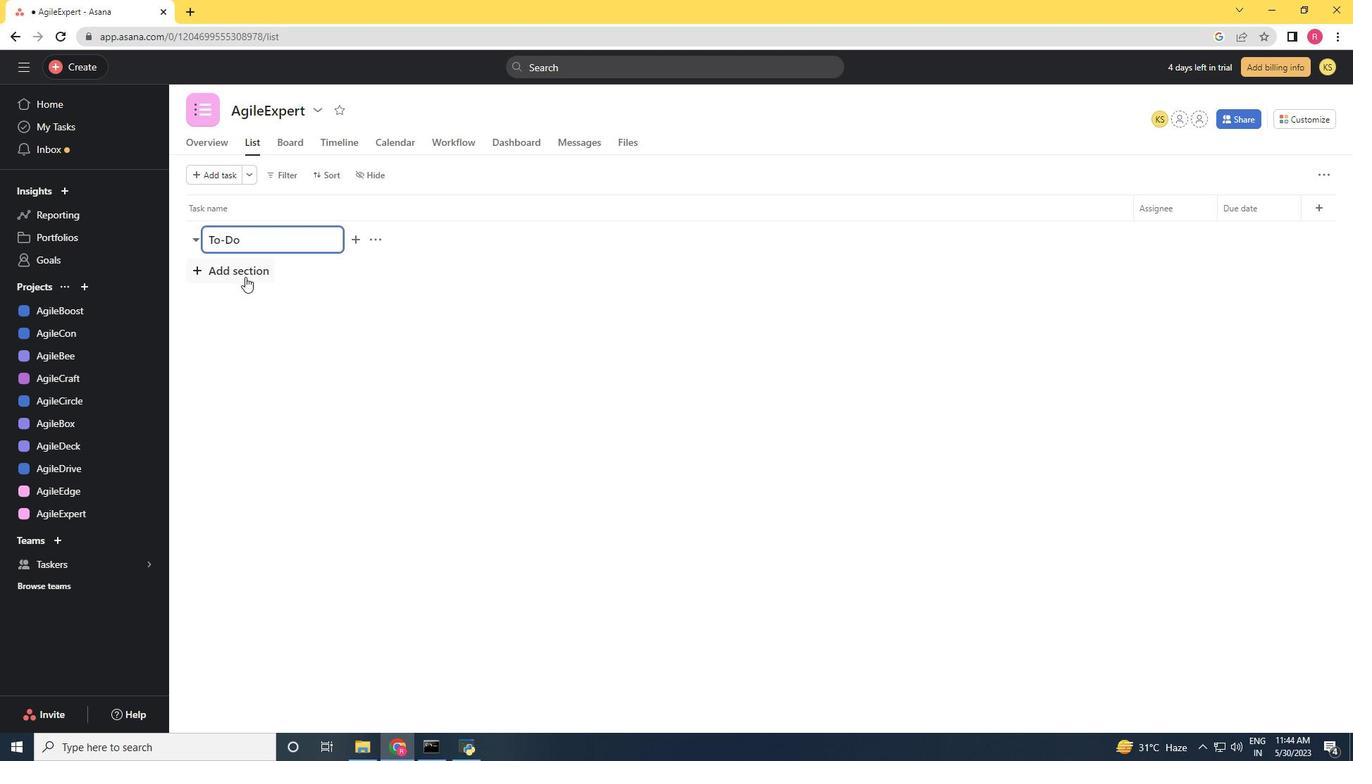 
Action: Key pressed <Key.shift><Key.shift><Key.shift><Key.shift>Doing<Key.enter>
Screenshot: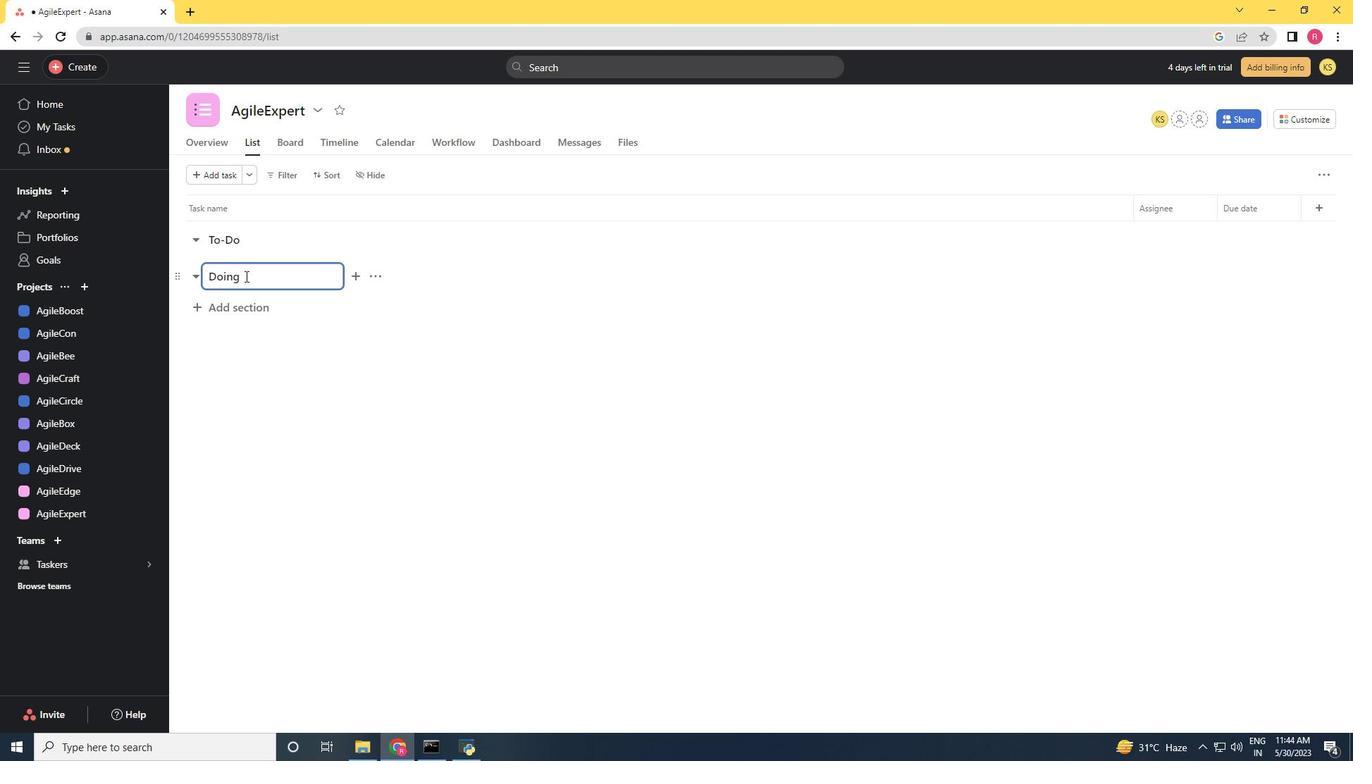 
Action: Mouse moved to (231, 361)
Screenshot: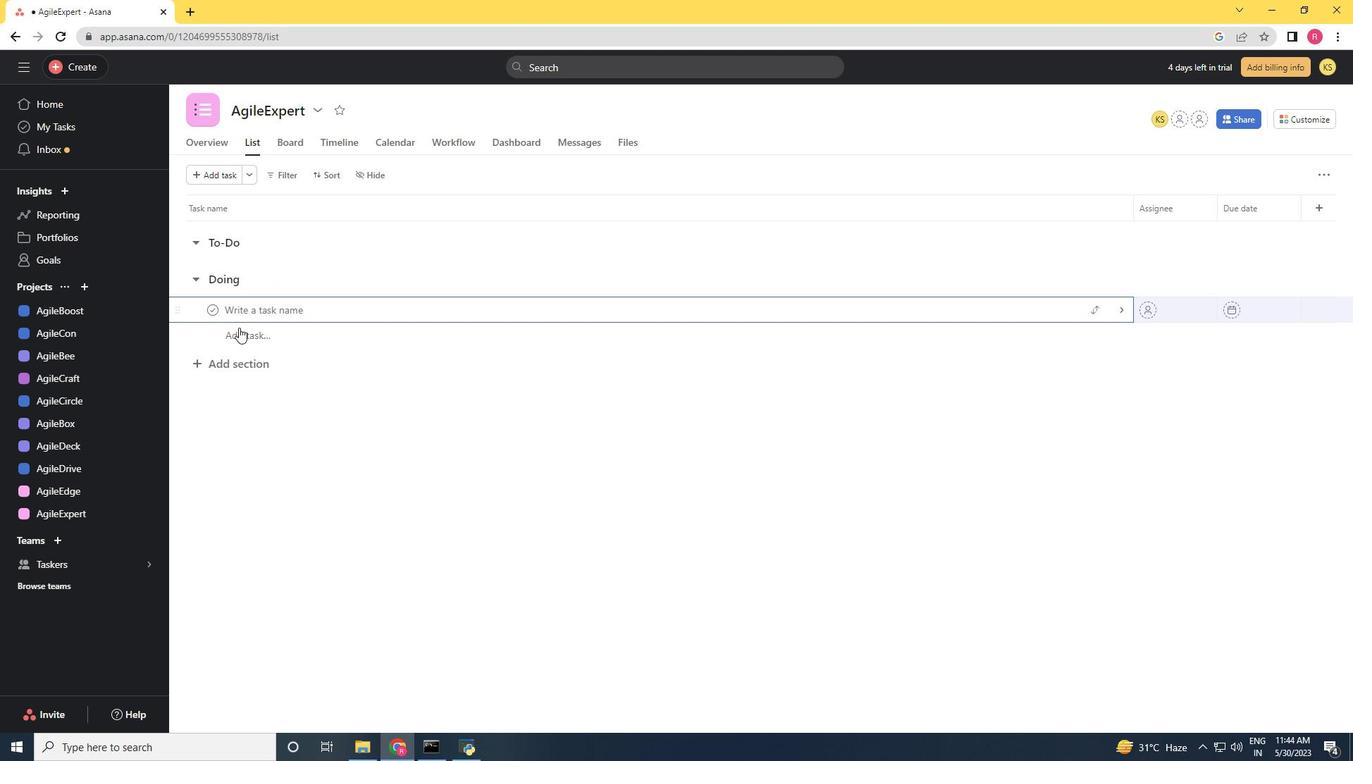 
Action: Mouse pressed left at (231, 361)
Screenshot: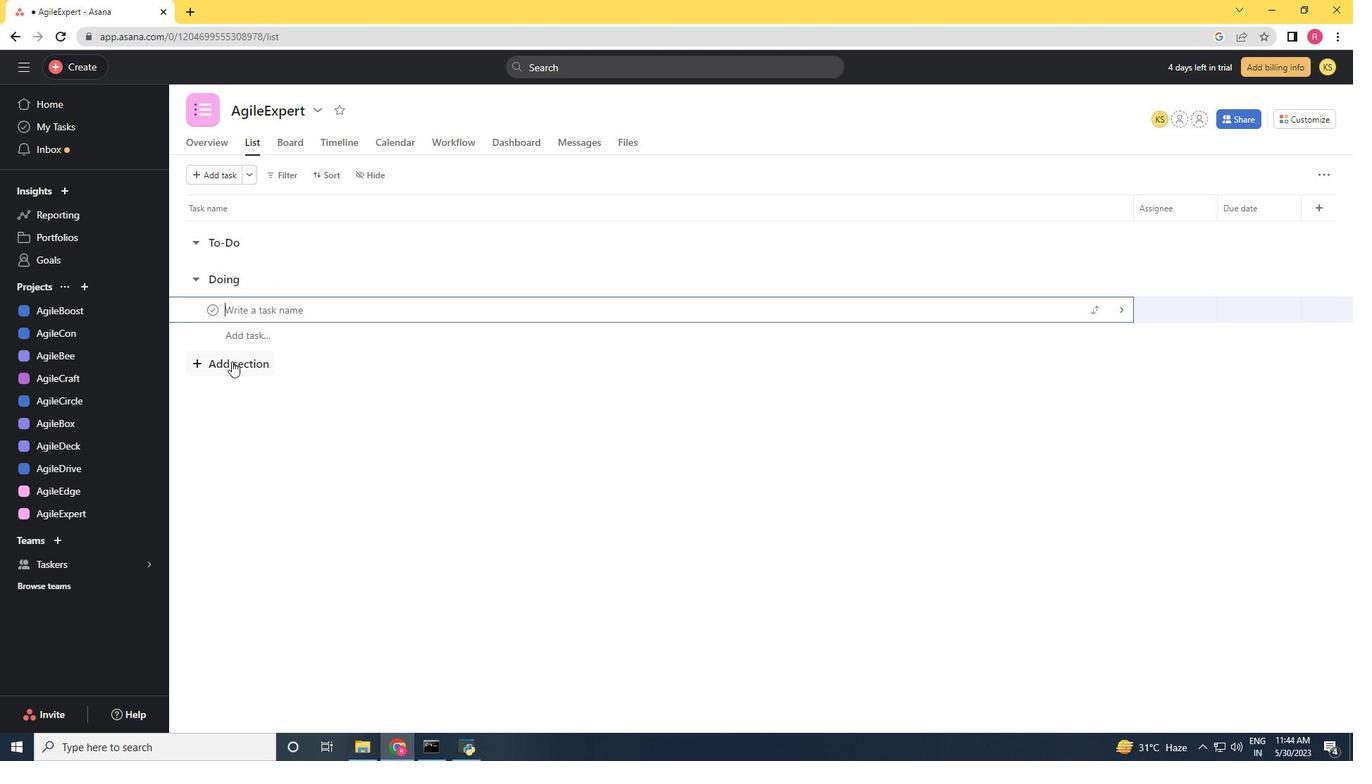 
Action: Mouse moved to (233, 314)
Screenshot: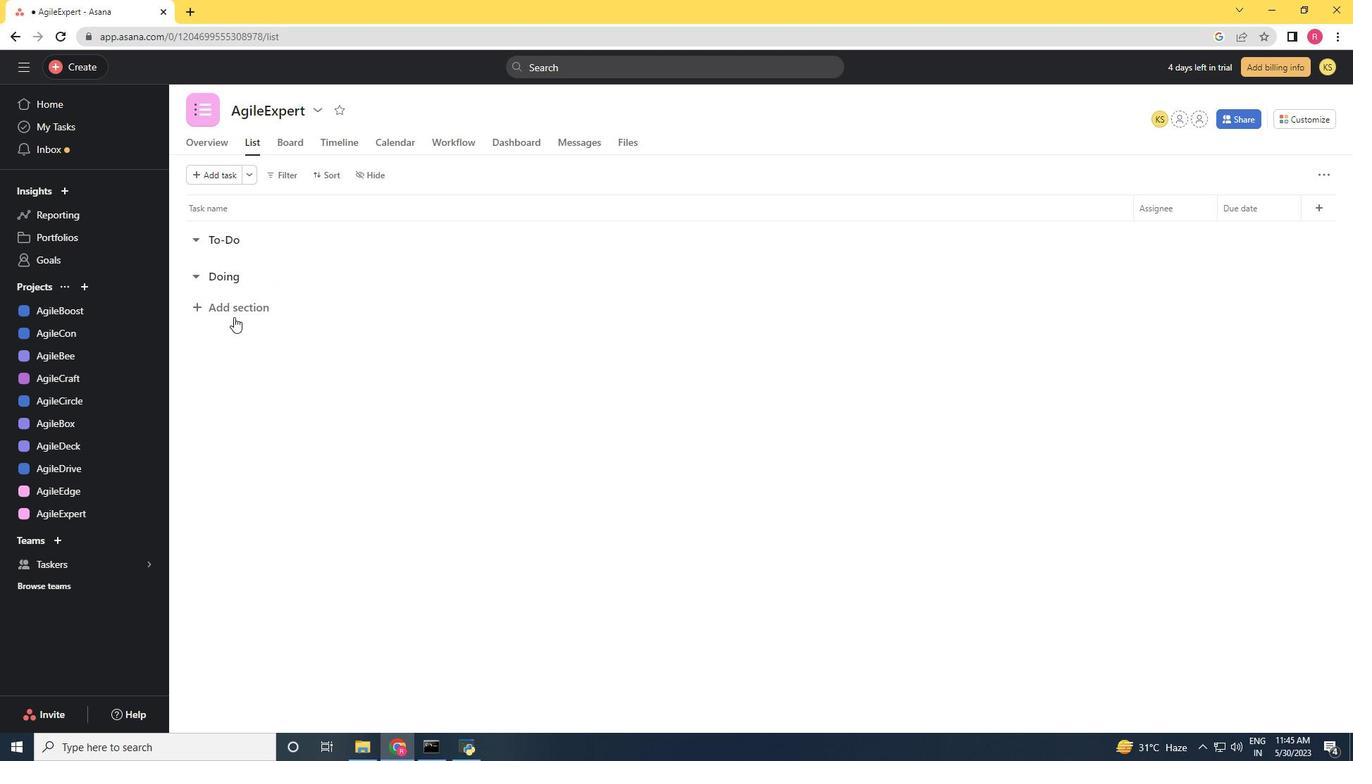 
Action: Mouse pressed left at (233, 314)
Screenshot: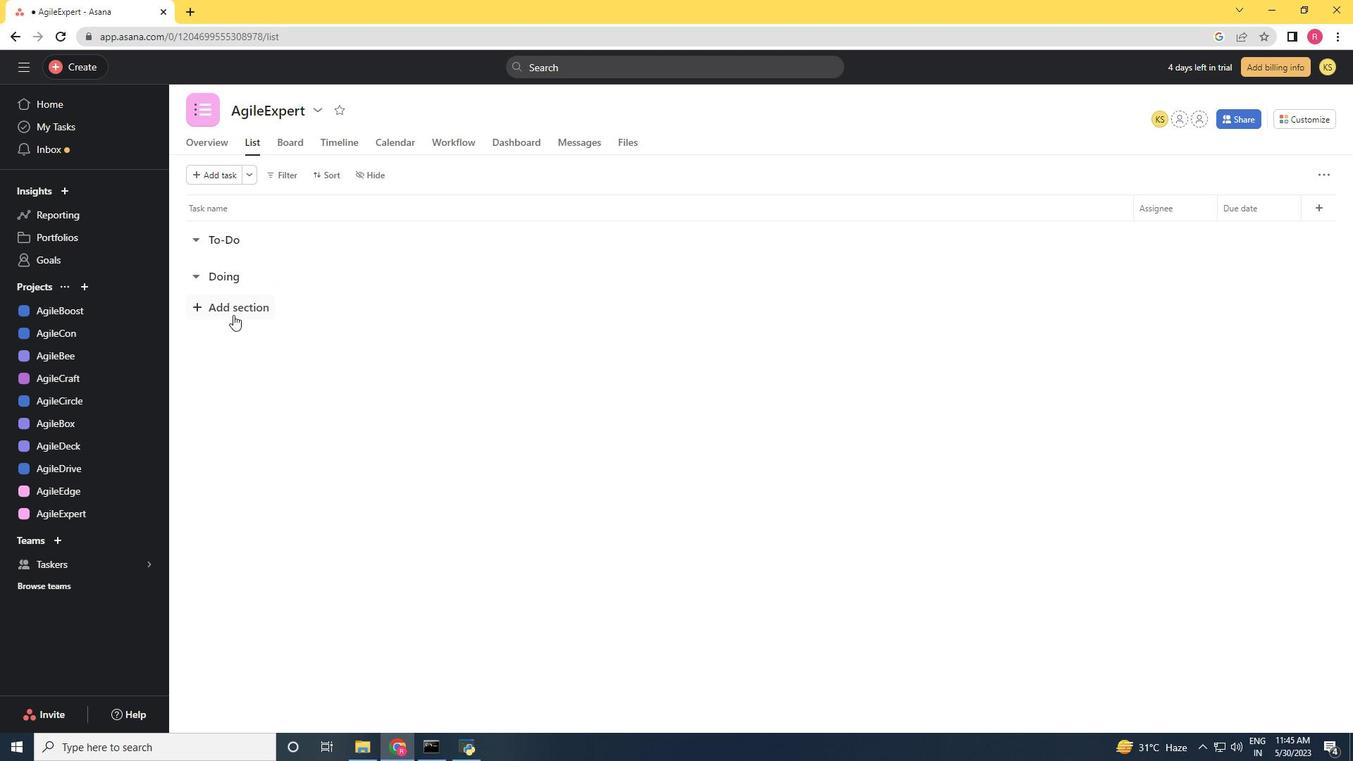 
Action: Key pressed <Key.shift>Done
Screenshot: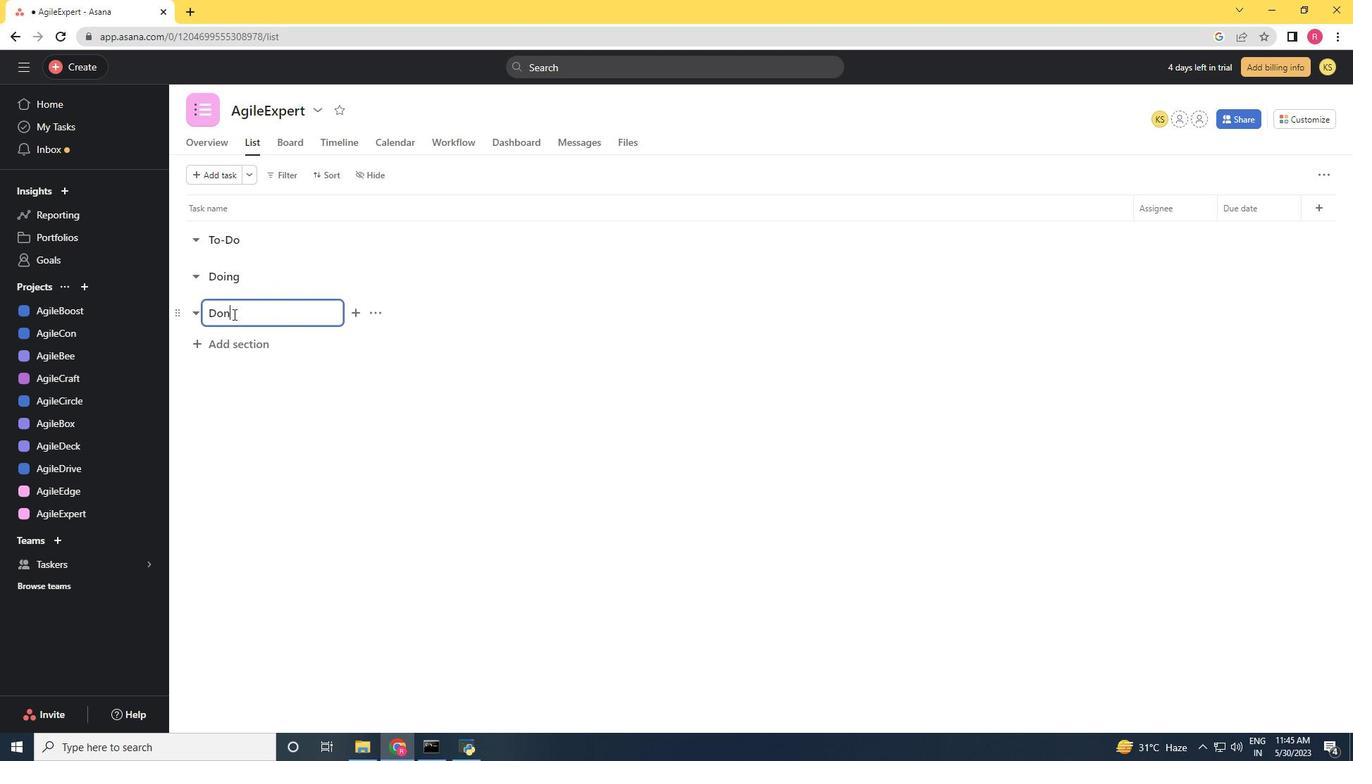 
Action: Mouse moved to (320, 482)
Screenshot: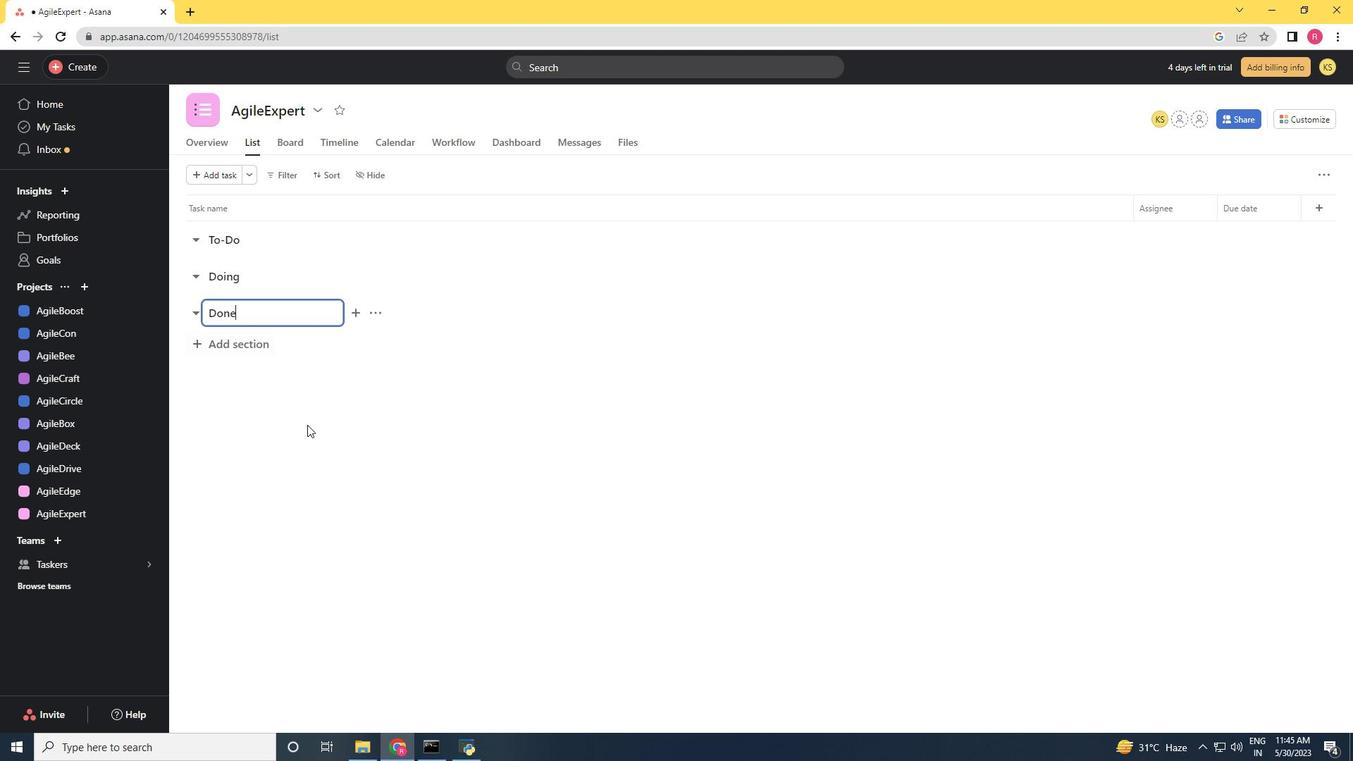 
Action: Mouse pressed left at (320, 482)
Screenshot: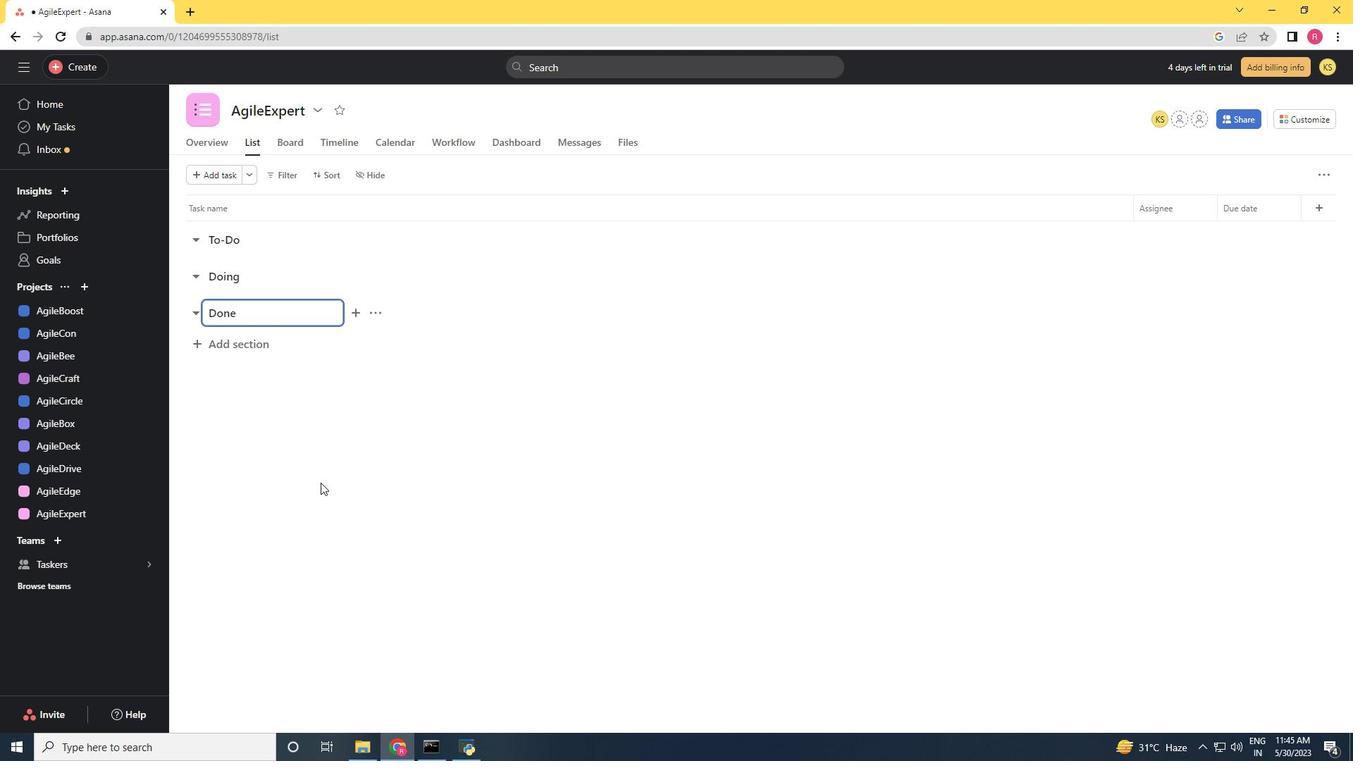 
